 Task: Look for space in Neftekamsk, Russia from 13th August, 2023 to 17th August, 2023 for 2 adults in price range Rs.10000 to Rs.16000. Place can be entire place with 2 bedrooms having 2 beds and 1 bathroom. Property type can be house, flat, guest house. Amenities needed are: wifi. Booking option can be shelf check-in. Required host language is English.
Action: Mouse moved to (452, 114)
Screenshot: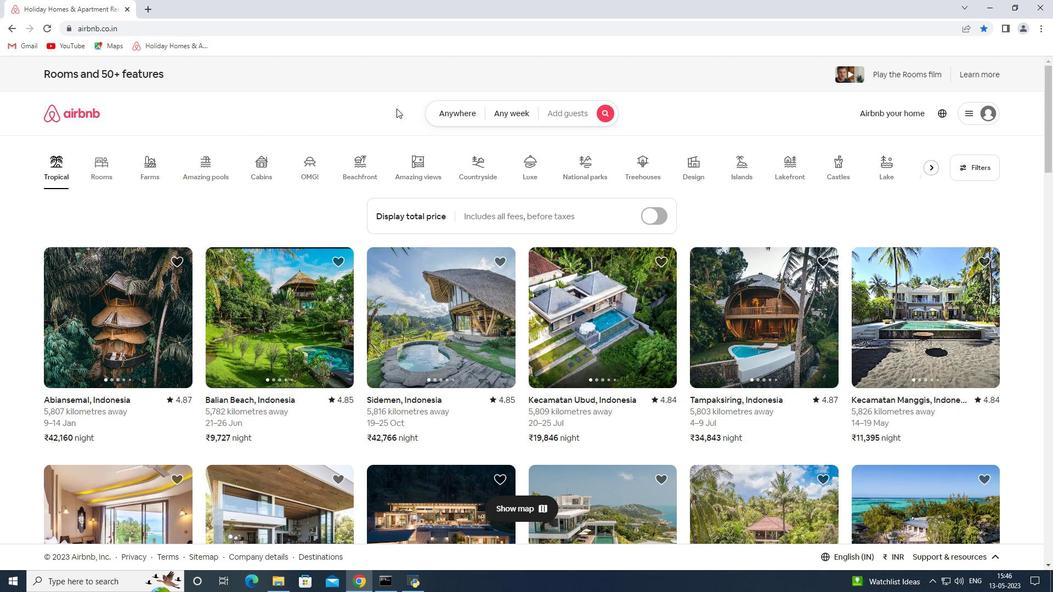 
Action: Mouse pressed left at (452, 114)
Screenshot: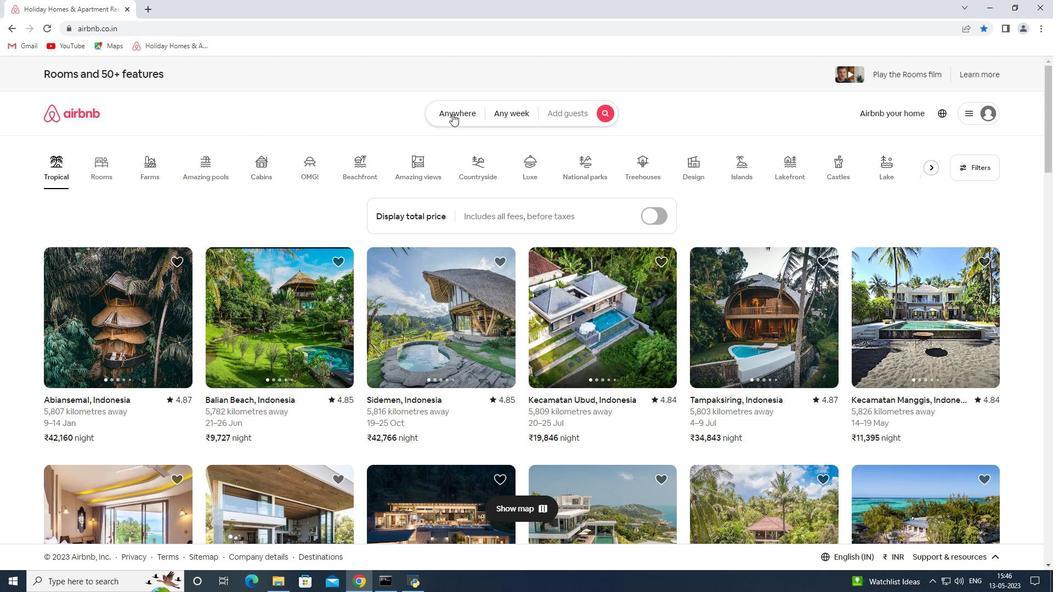 
Action: Mouse moved to (402, 155)
Screenshot: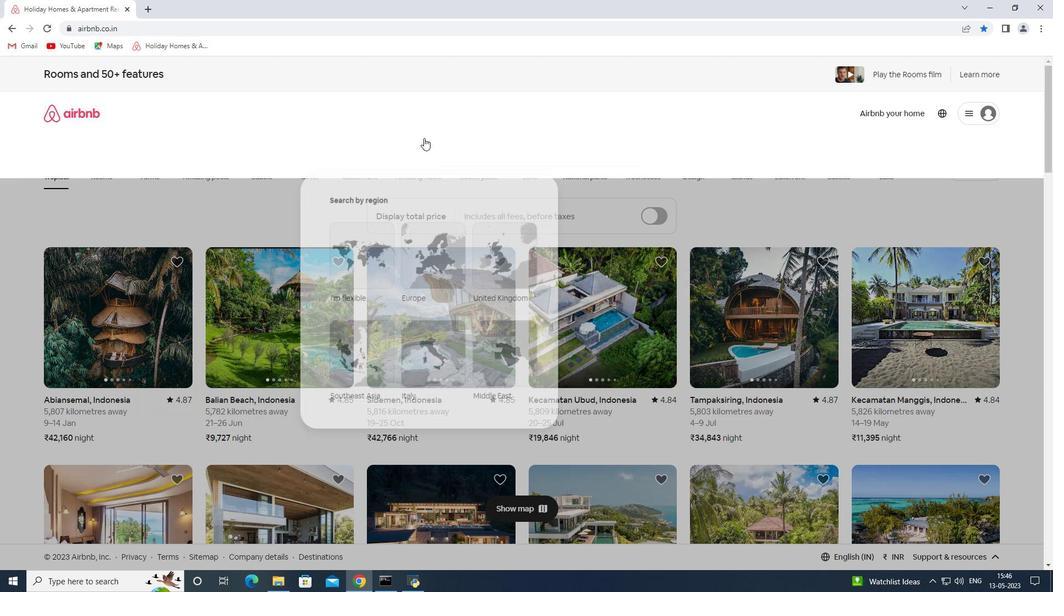 
Action: Mouse pressed left at (402, 155)
Screenshot: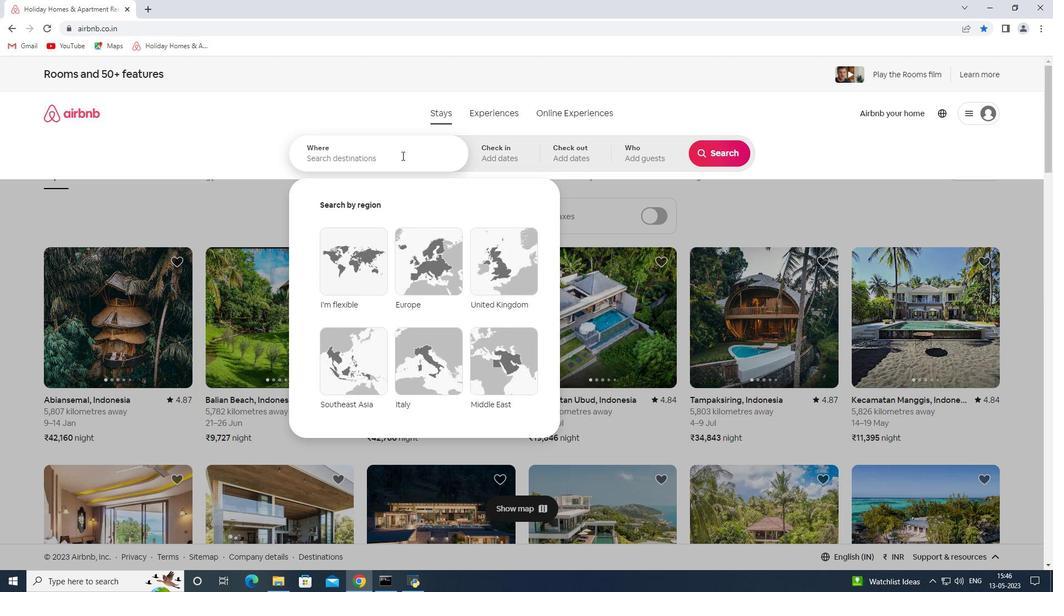 
Action: Key pressed <Key.shift>Neftekamsk,<Key.space><Key.shift>Russia<Key.enter>
Screenshot: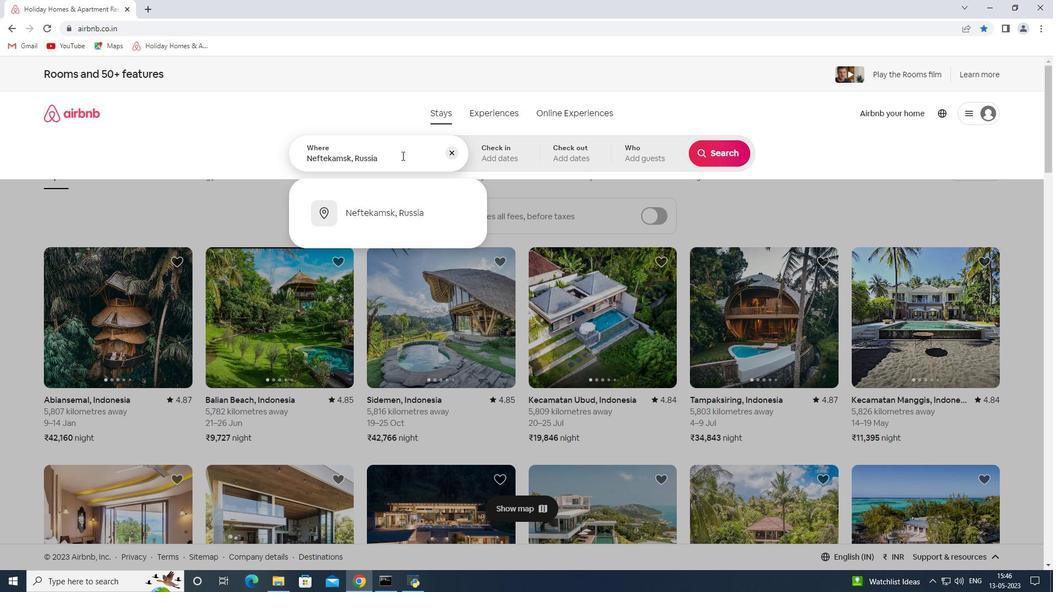 
Action: Mouse moved to (719, 244)
Screenshot: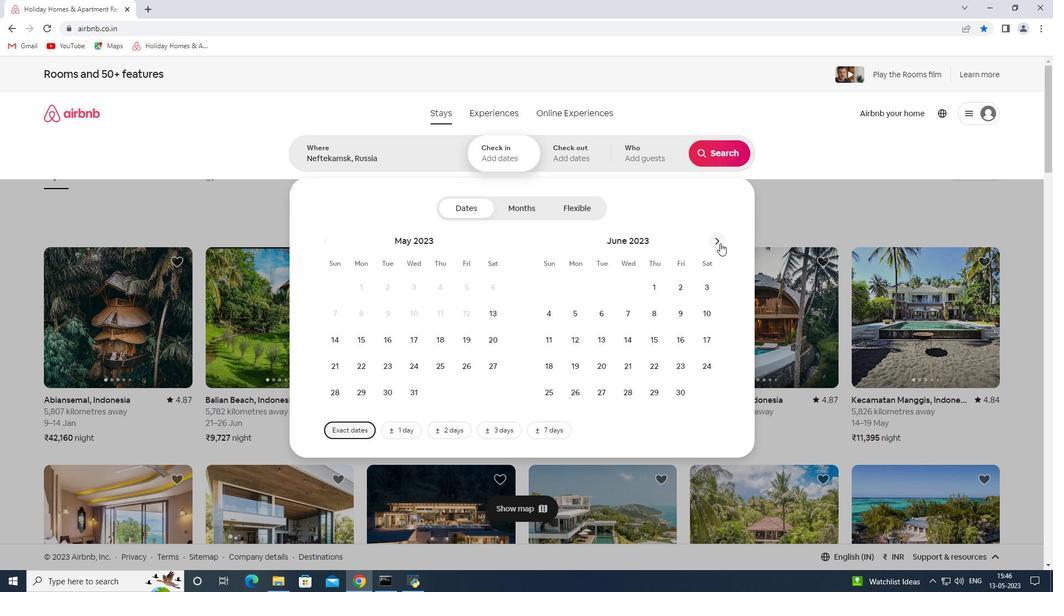 
Action: Mouse pressed left at (719, 244)
Screenshot: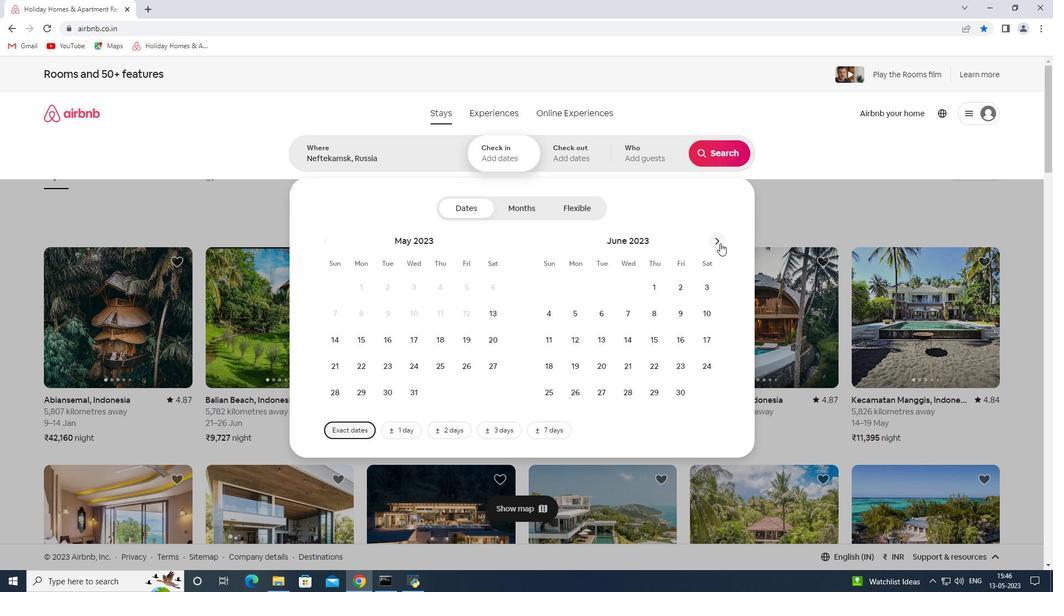 
Action: Mouse pressed left at (719, 244)
Screenshot: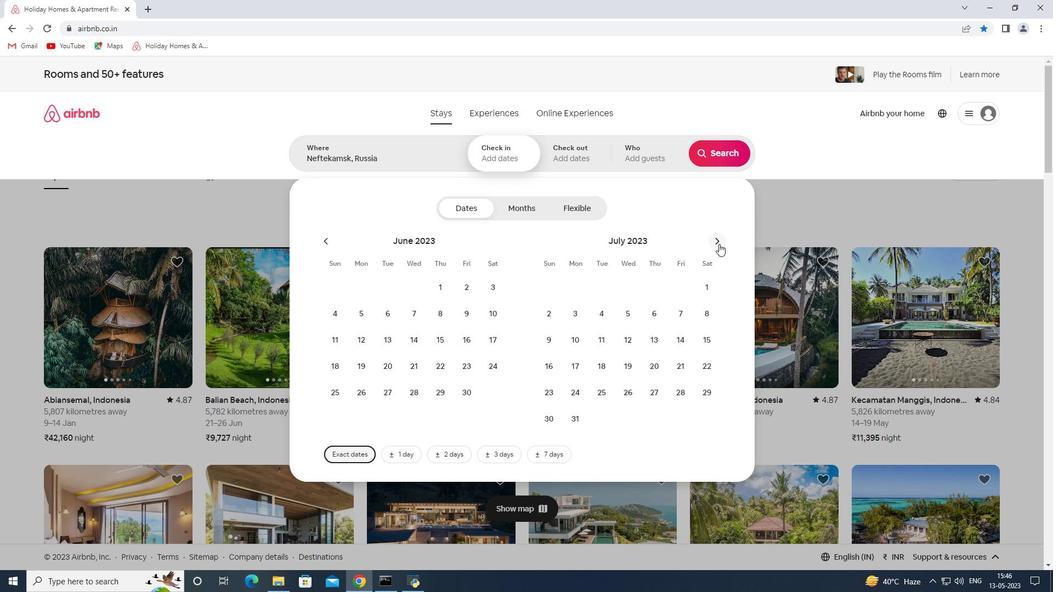 
Action: Mouse moved to (555, 347)
Screenshot: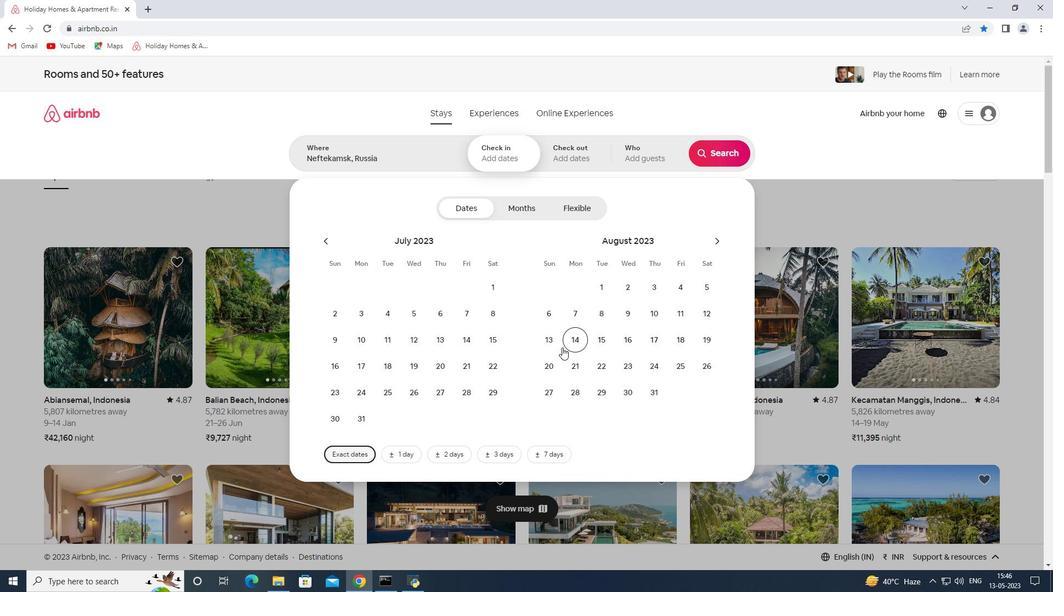 
Action: Mouse pressed left at (555, 347)
Screenshot: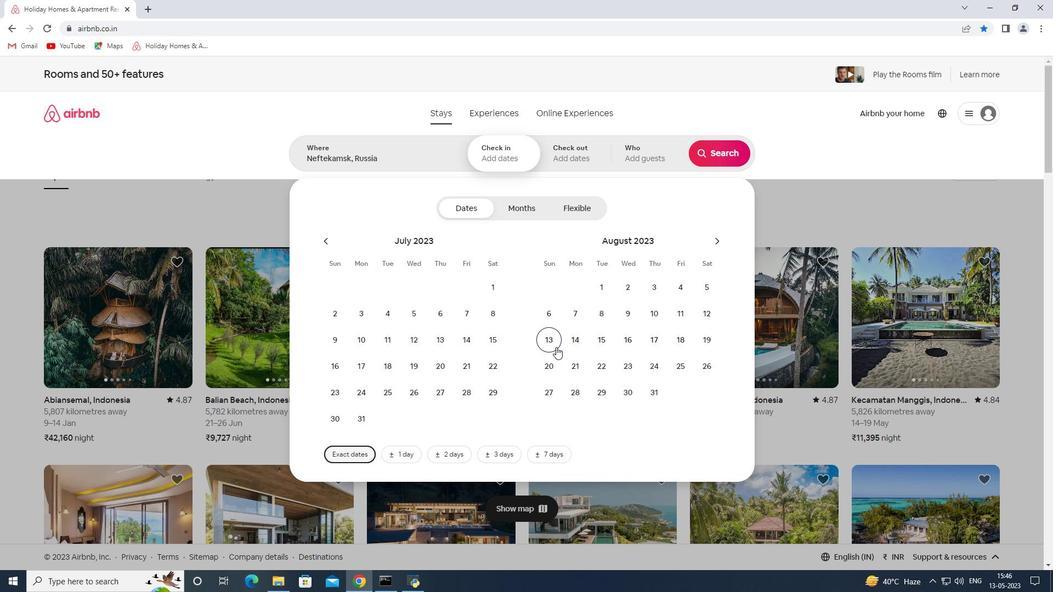 
Action: Mouse moved to (658, 349)
Screenshot: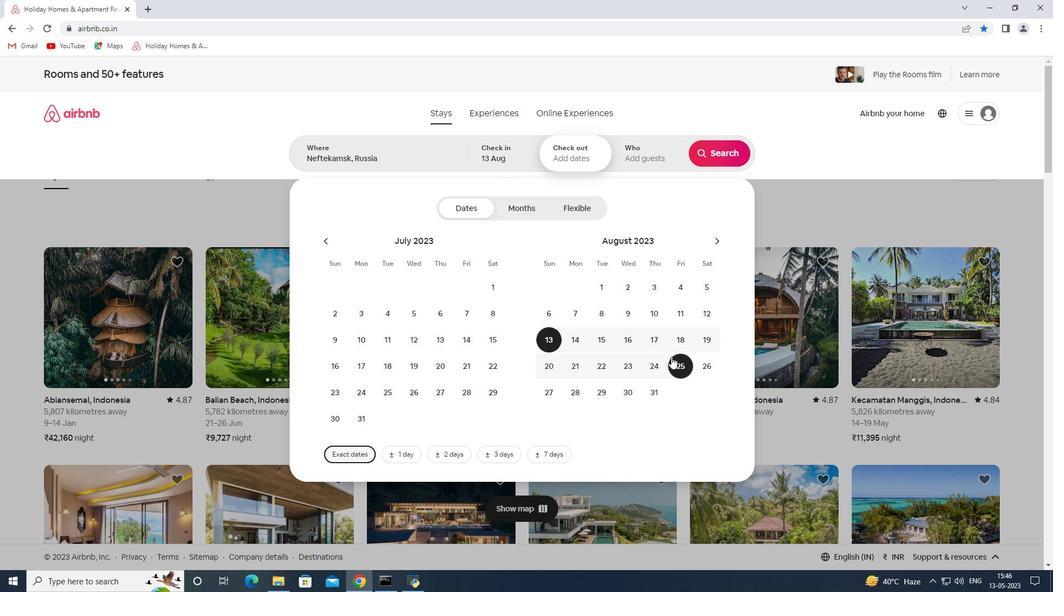 
Action: Mouse pressed left at (658, 349)
Screenshot: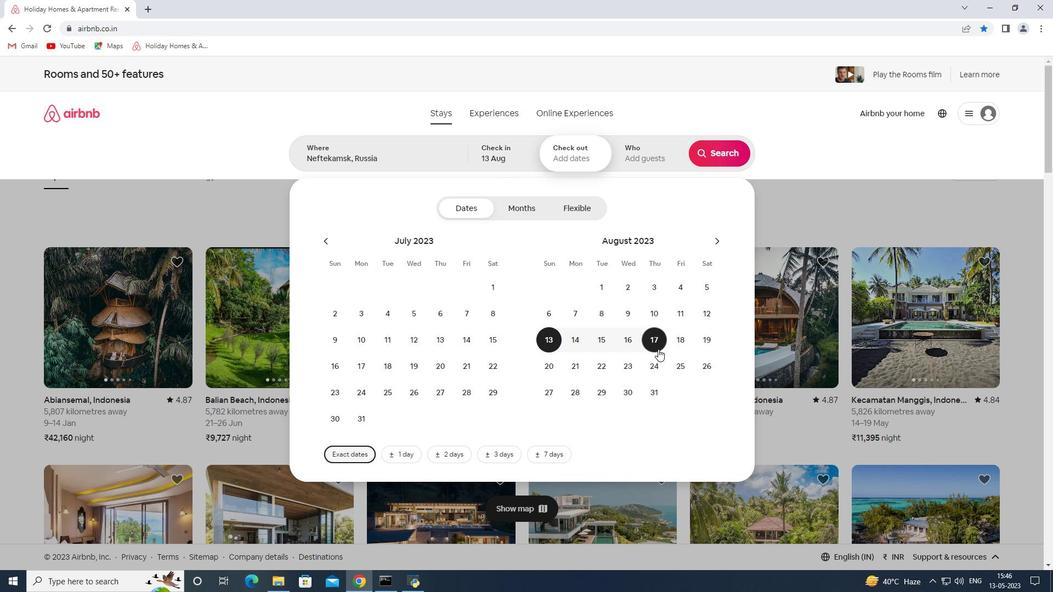 
Action: Mouse moved to (646, 159)
Screenshot: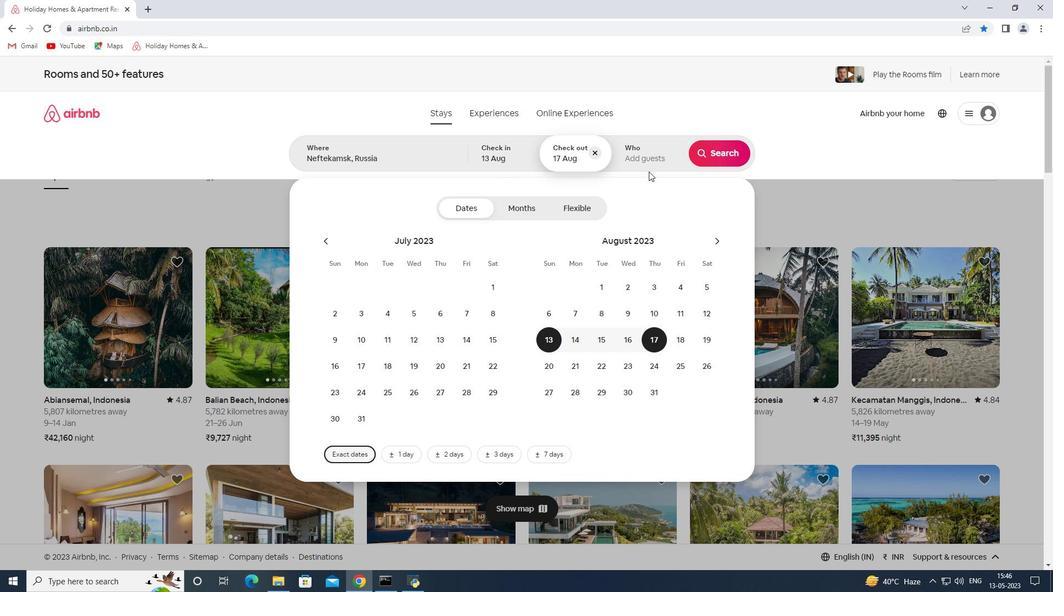 
Action: Mouse pressed left at (646, 159)
Screenshot: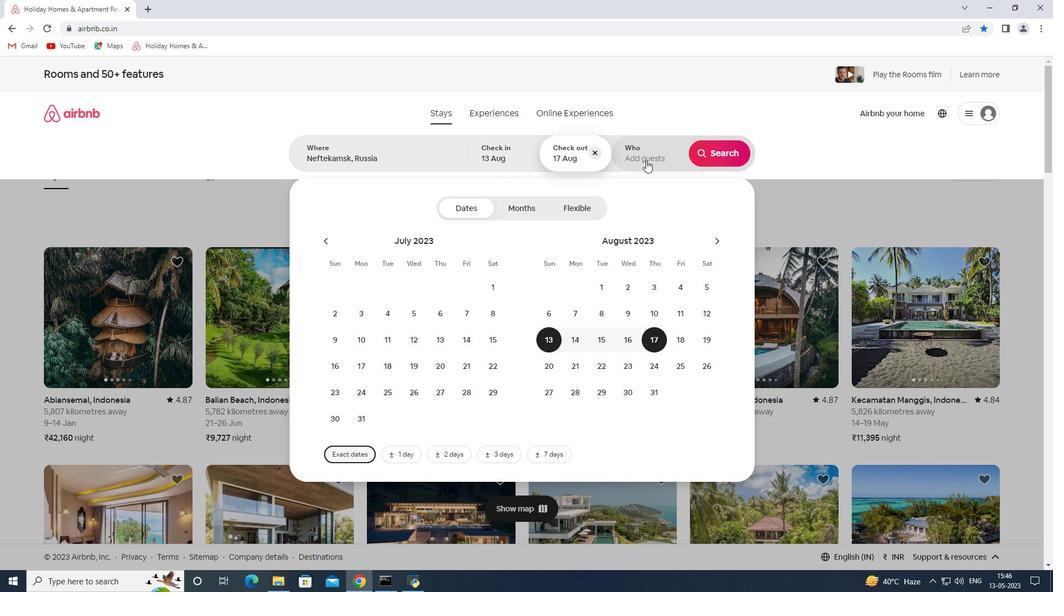 
Action: Mouse moved to (720, 212)
Screenshot: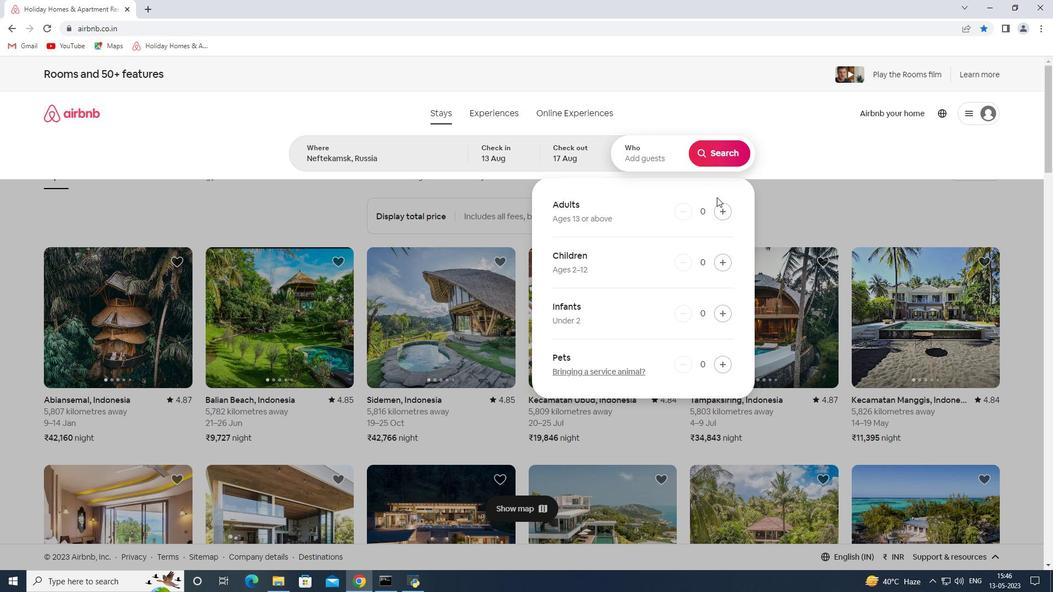 
Action: Mouse pressed left at (720, 212)
Screenshot: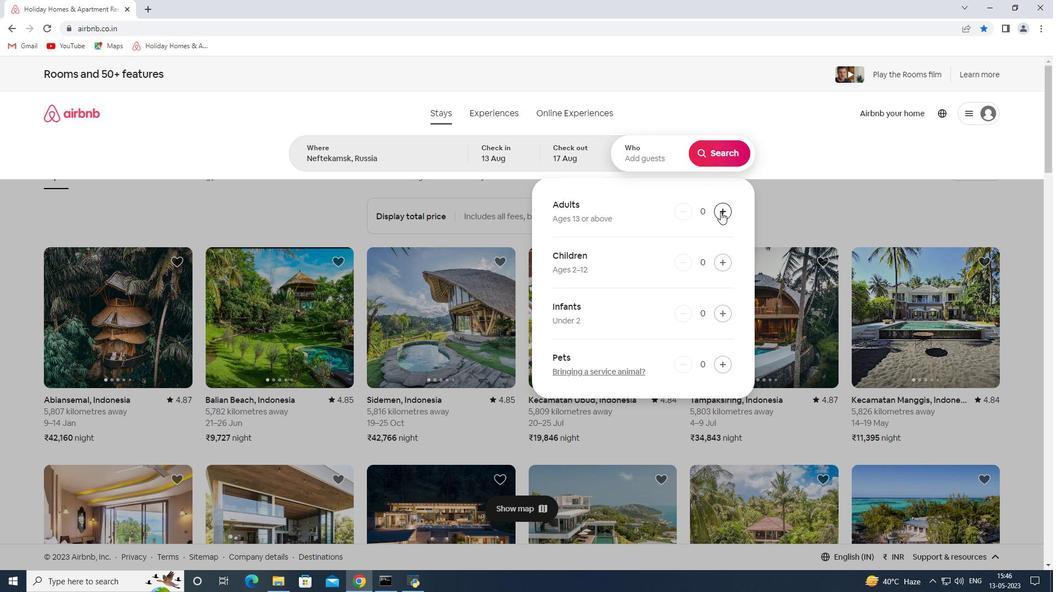 
Action: Mouse pressed left at (720, 212)
Screenshot: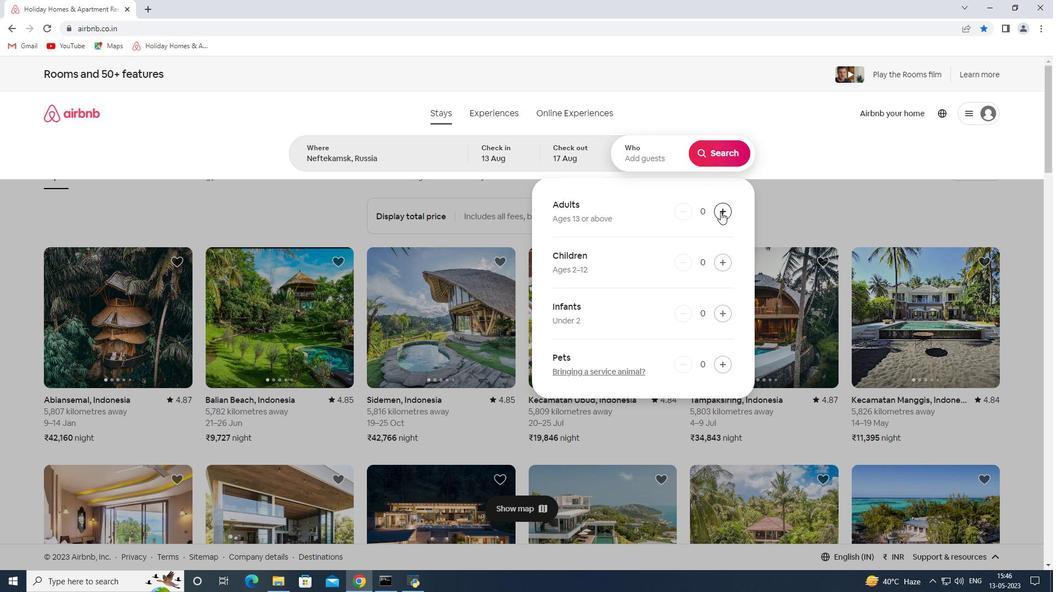 
Action: Mouse moved to (724, 156)
Screenshot: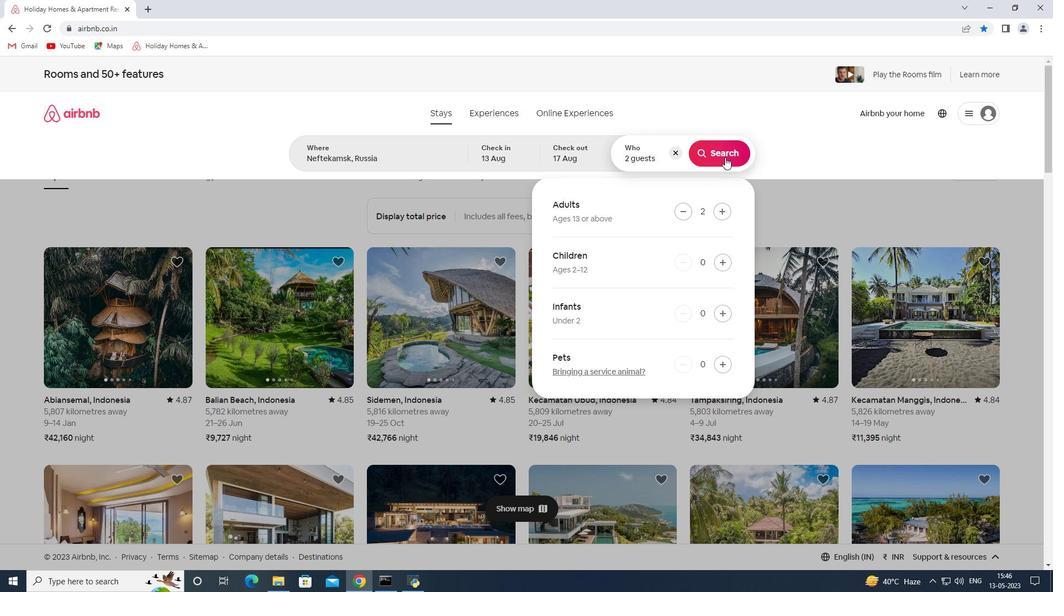 
Action: Mouse pressed left at (724, 156)
Screenshot: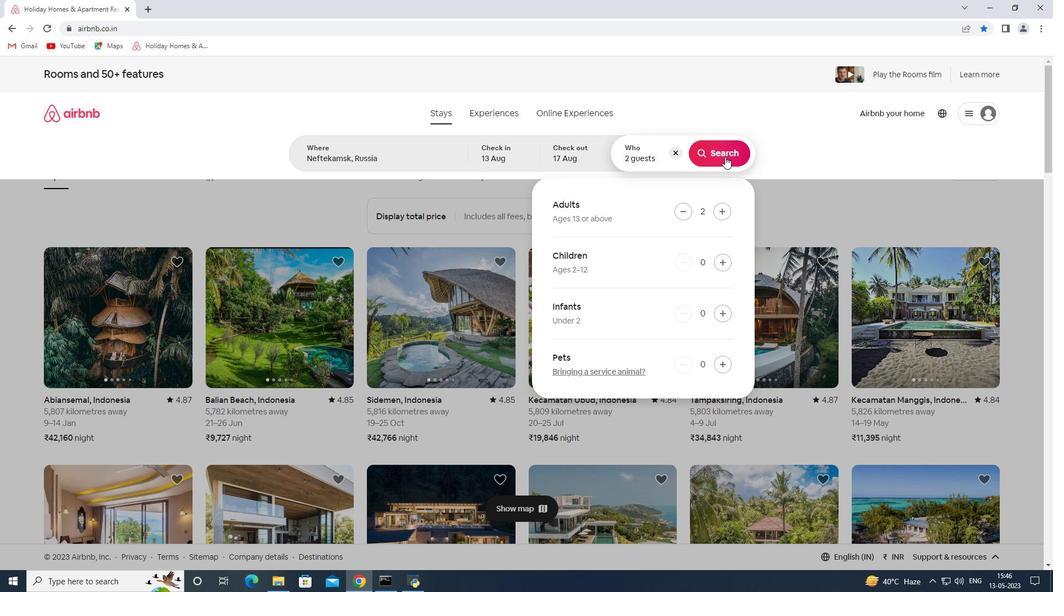 
Action: Mouse moved to (994, 114)
Screenshot: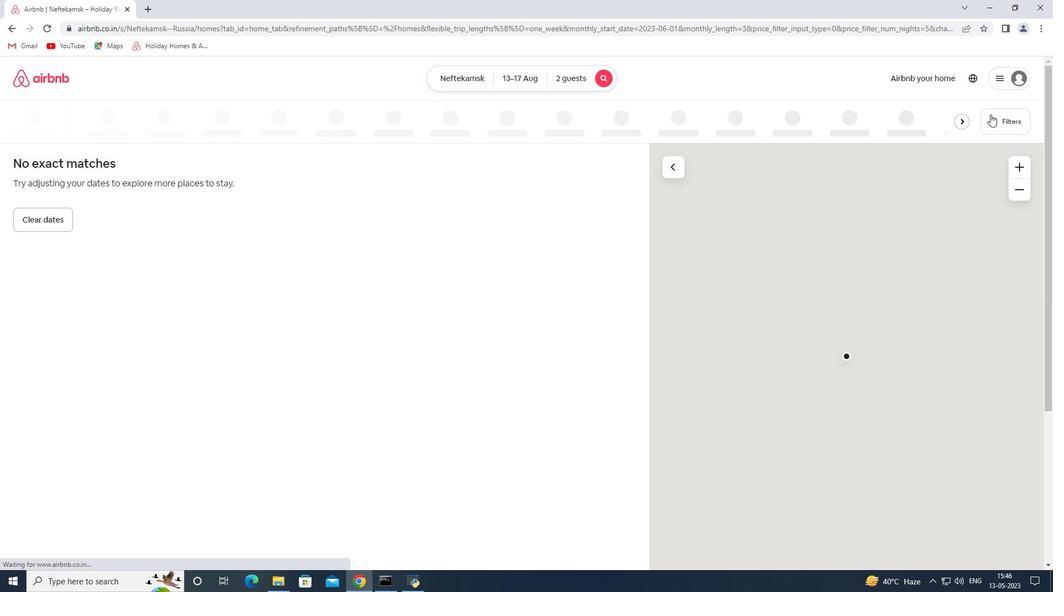 
Action: Mouse pressed left at (994, 114)
Screenshot: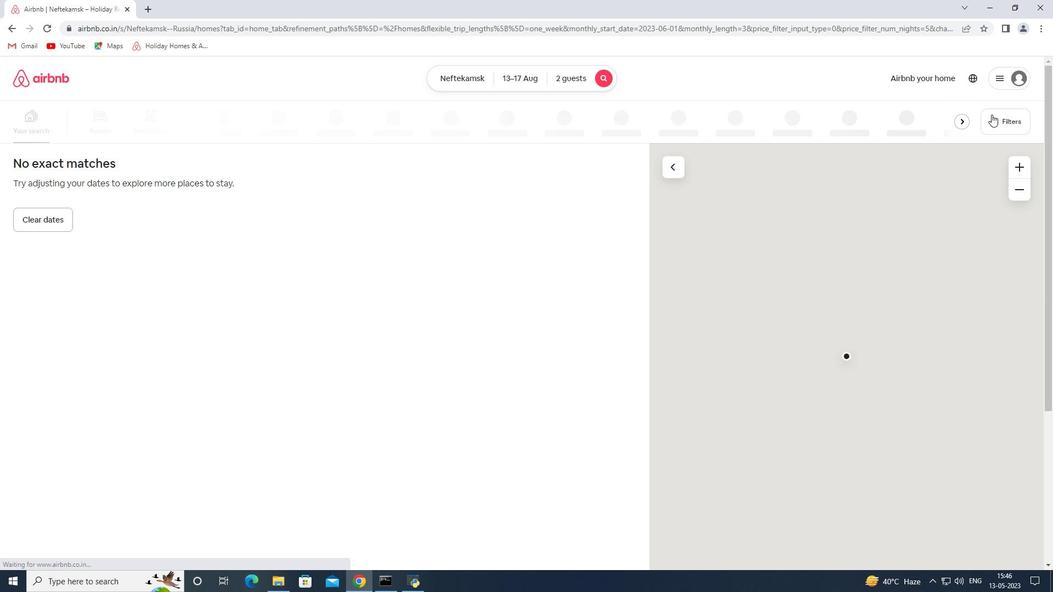 
Action: Mouse moved to (493, 392)
Screenshot: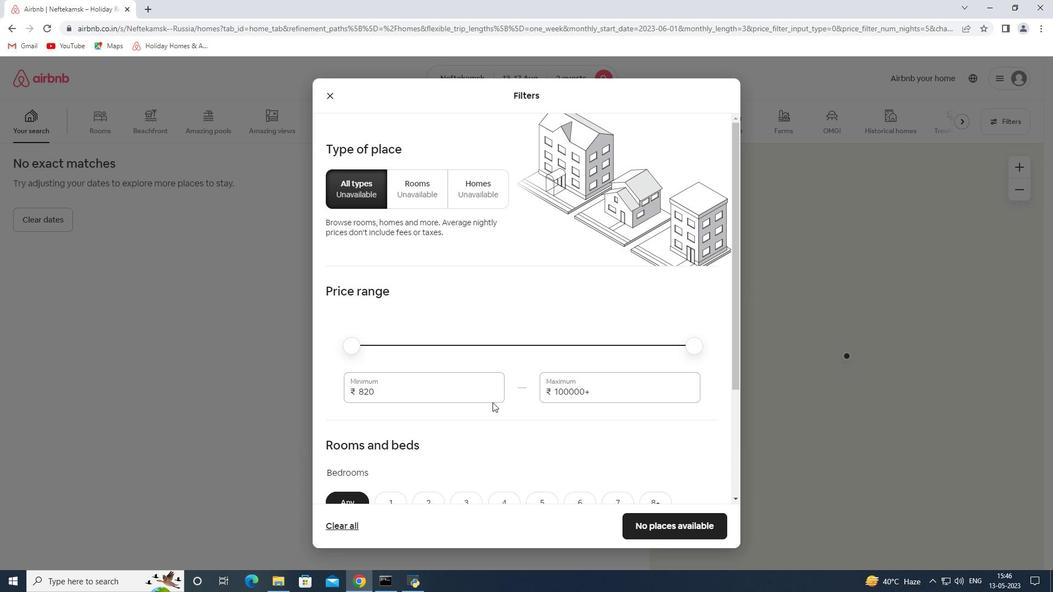 
Action: Mouse pressed left at (493, 392)
Screenshot: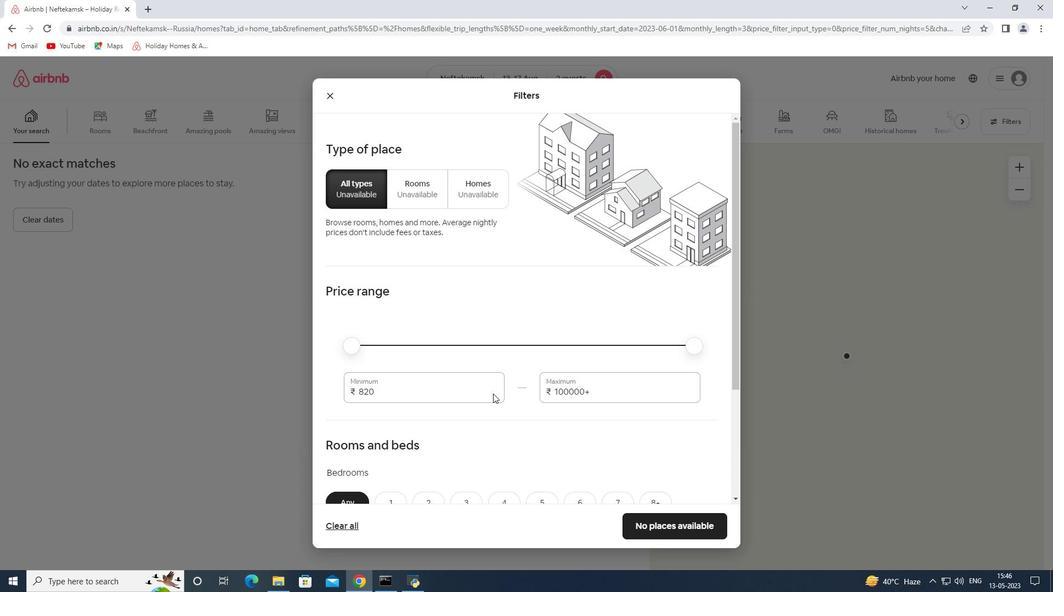 
Action: Mouse pressed left at (493, 392)
Screenshot: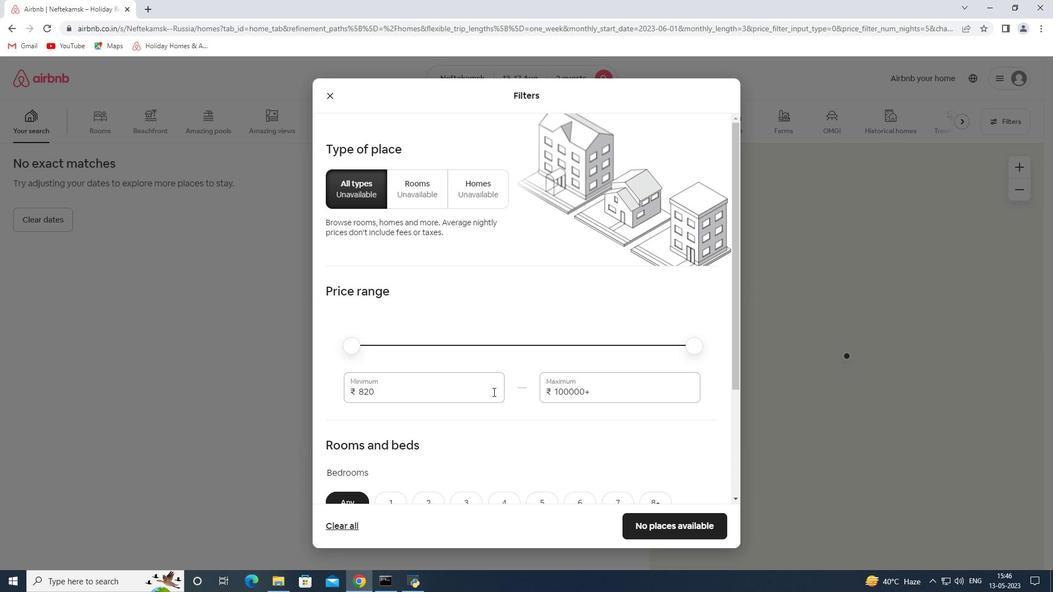 
Action: Key pressed 10000<Key.tab>16000
Screenshot: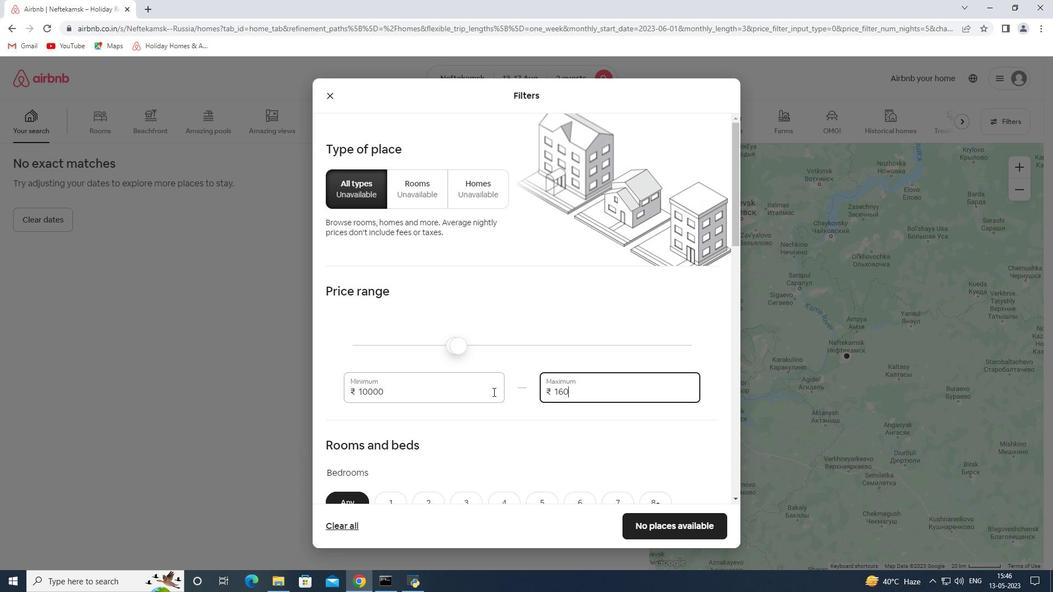 
Action: Mouse scrolled (493, 391) with delta (0, 0)
Screenshot: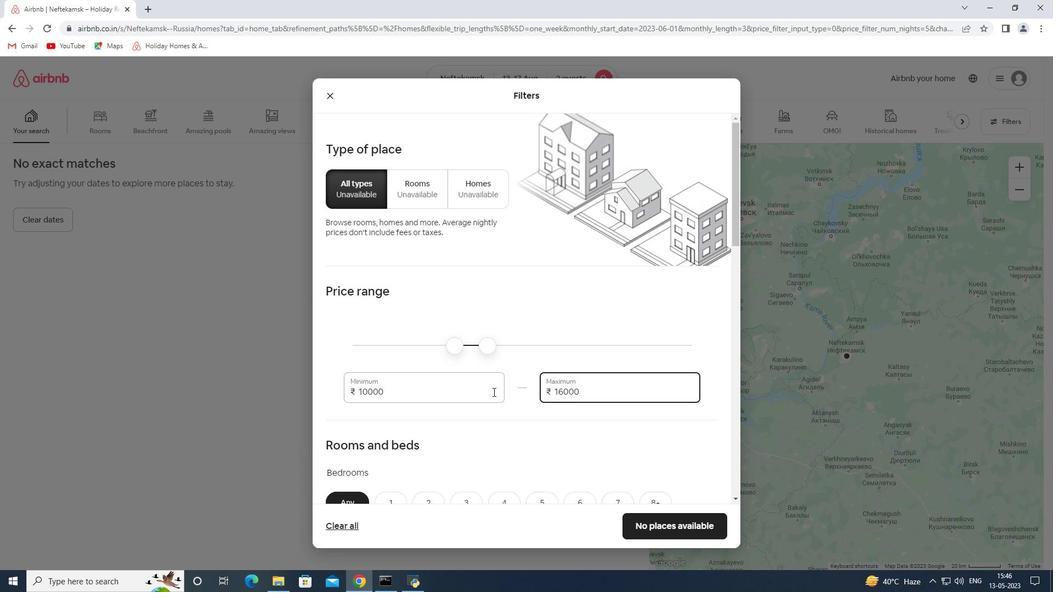 
Action: Mouse scrolled (493, 391) with delta (0, 0)
Screenshot: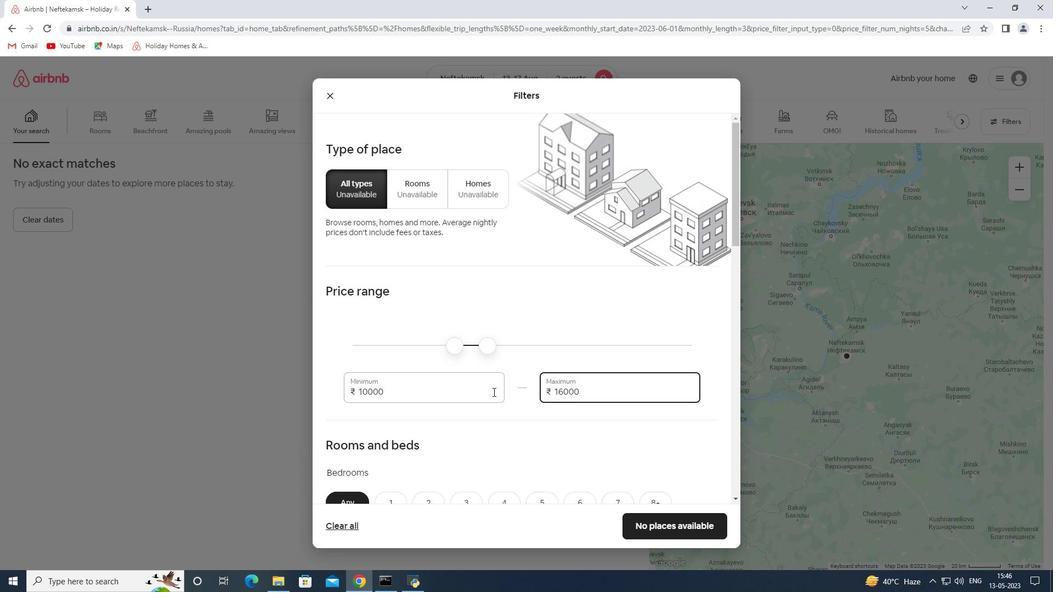 
Action: Mouse scrolled (493, 391) with delta (0, 0)
Screenshot: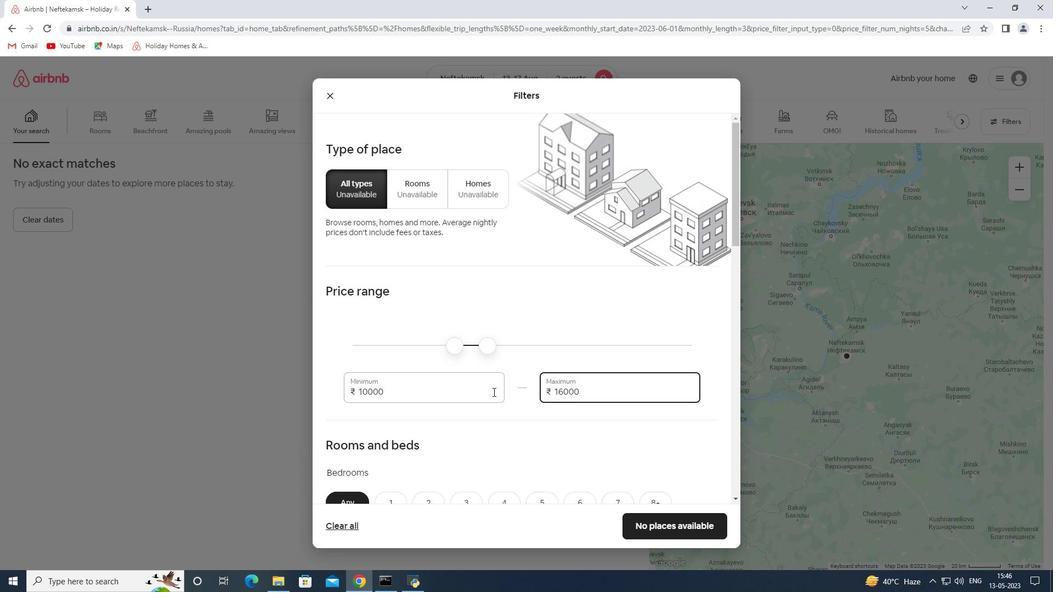 
Action: Mouse scrolled (493, 391) with delta (0, 0)
Screenshot: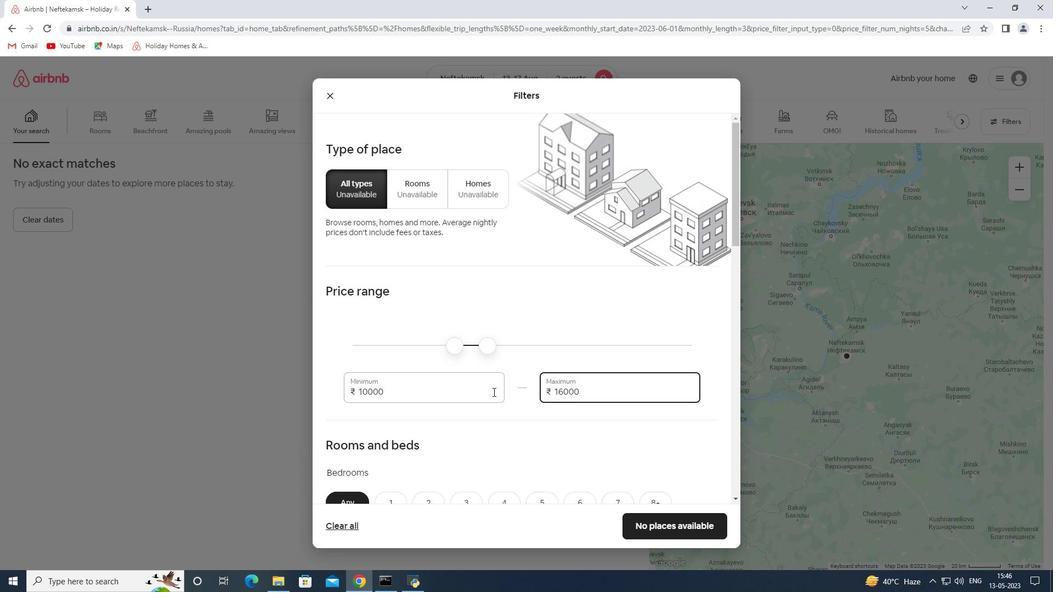 
Action: Mouse moved to (428, 289)
Screenshot: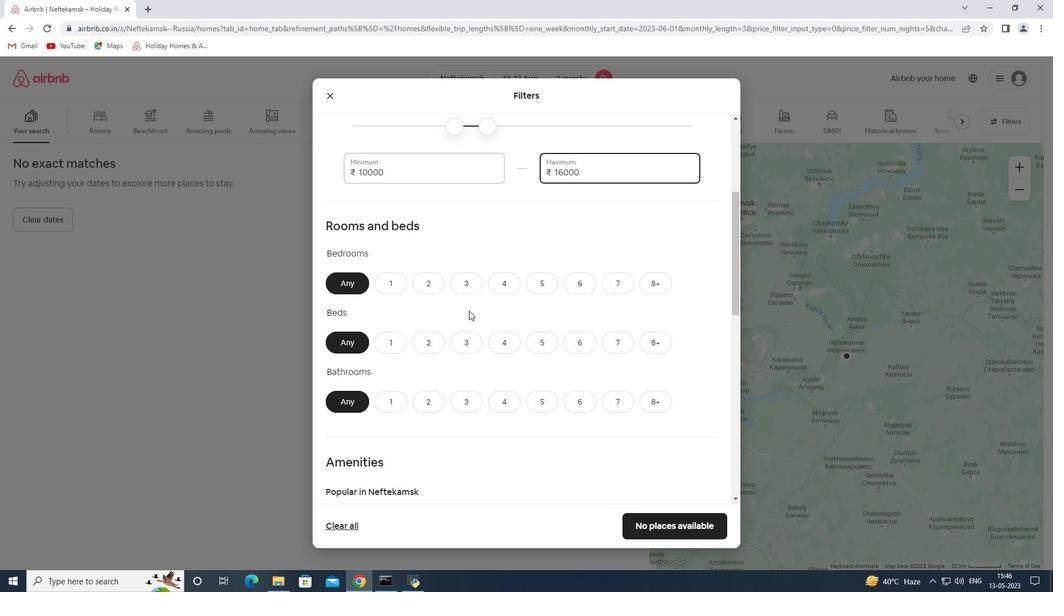 
Action: Mouse pressed left at (428, 289)
Screenshot: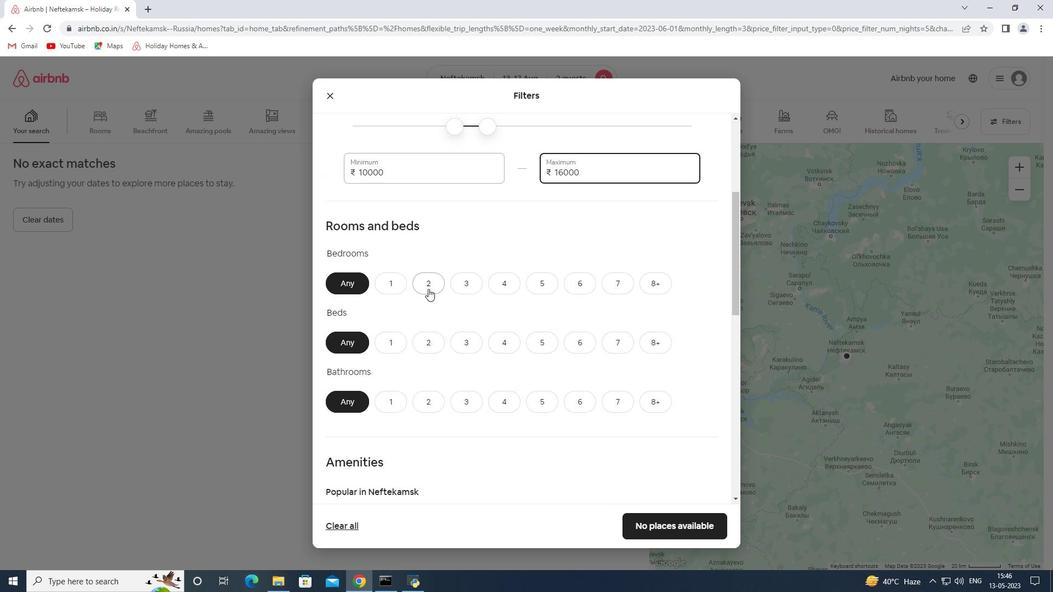 
Action: Mouse moved to (437, 341)
Screenshot: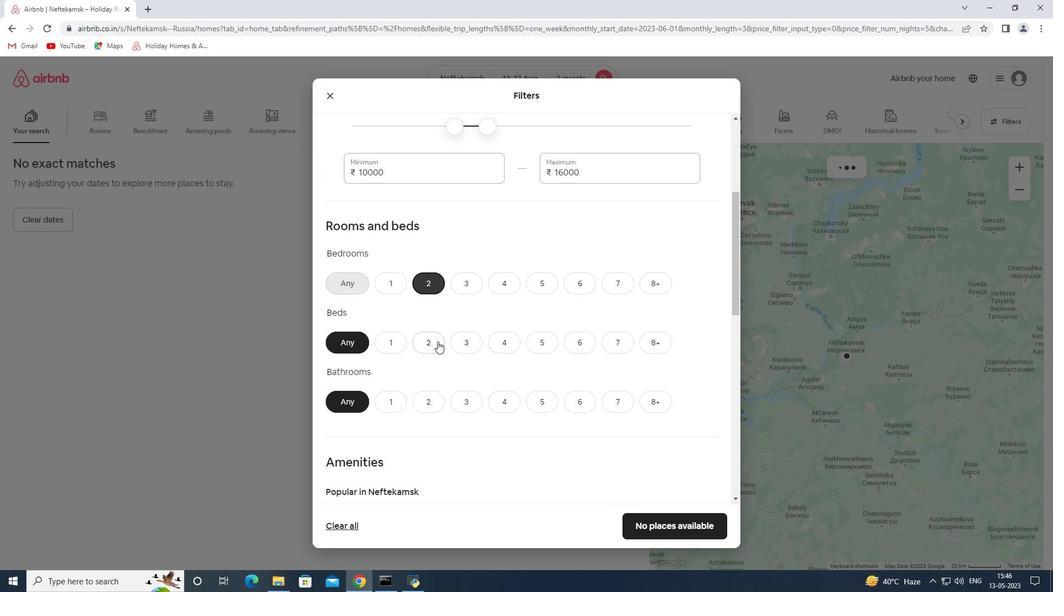 
Action: Mouse pressed left at (437, 341)
Screenshot: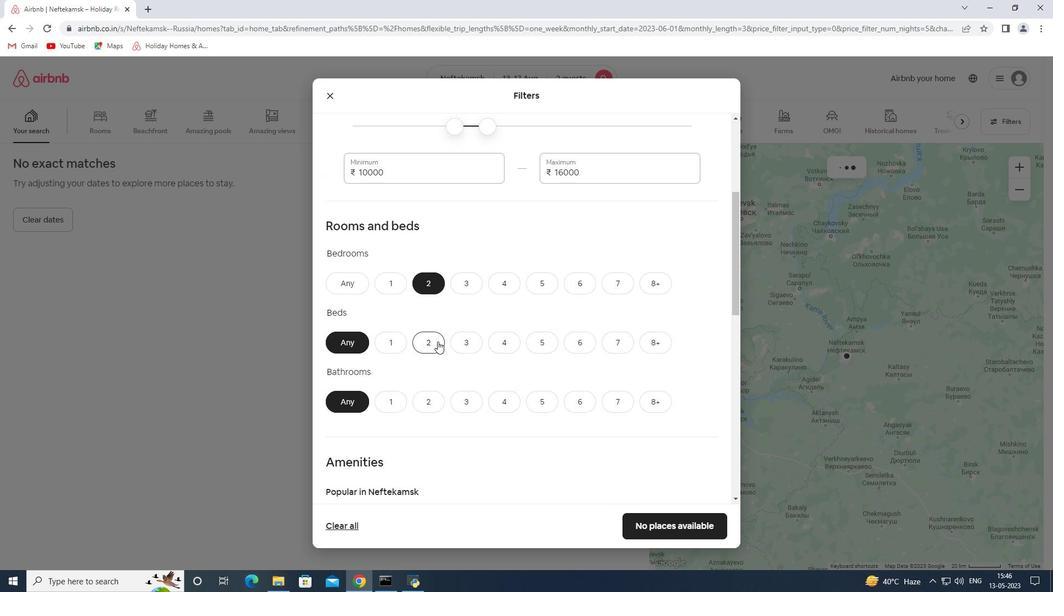 
Action: Mouse moved to (390, 394)
Screenshot: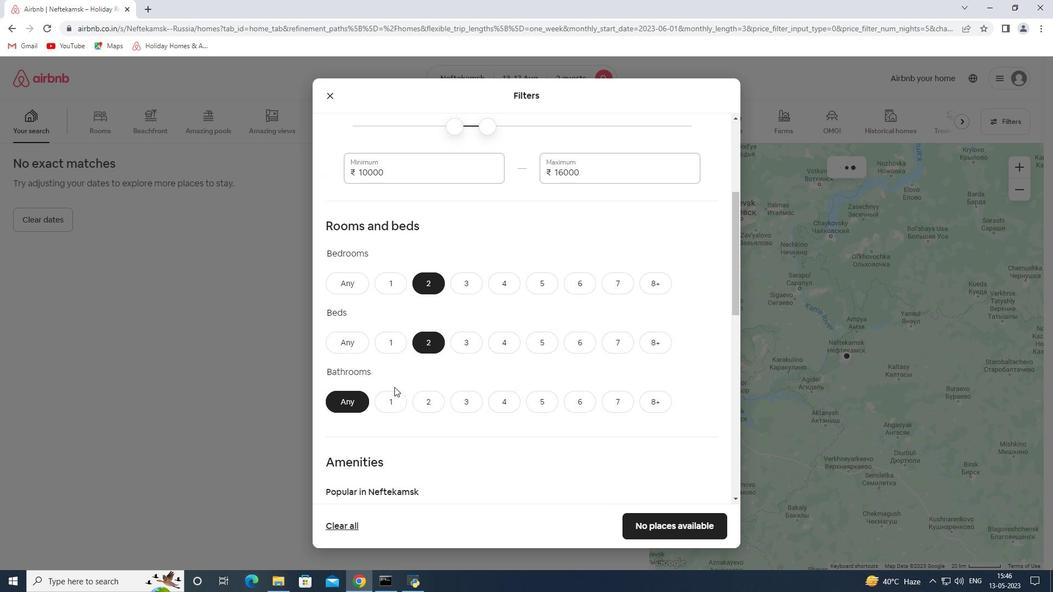 
Action: Mouse pressed left at (390, 394)
Screenshot: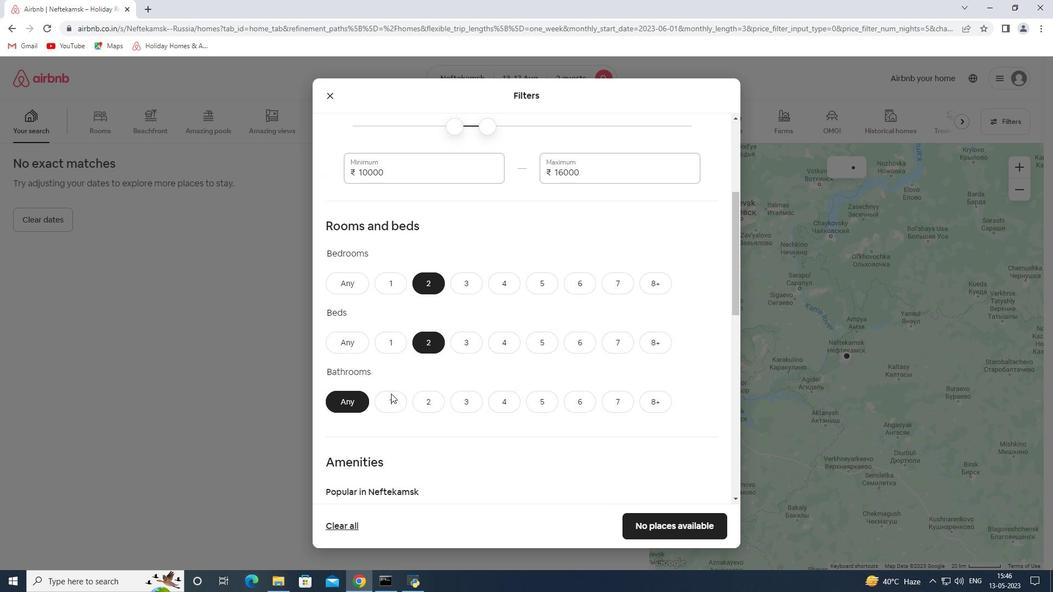 
Action: Mouse moved to (390, 388)
Screenshot: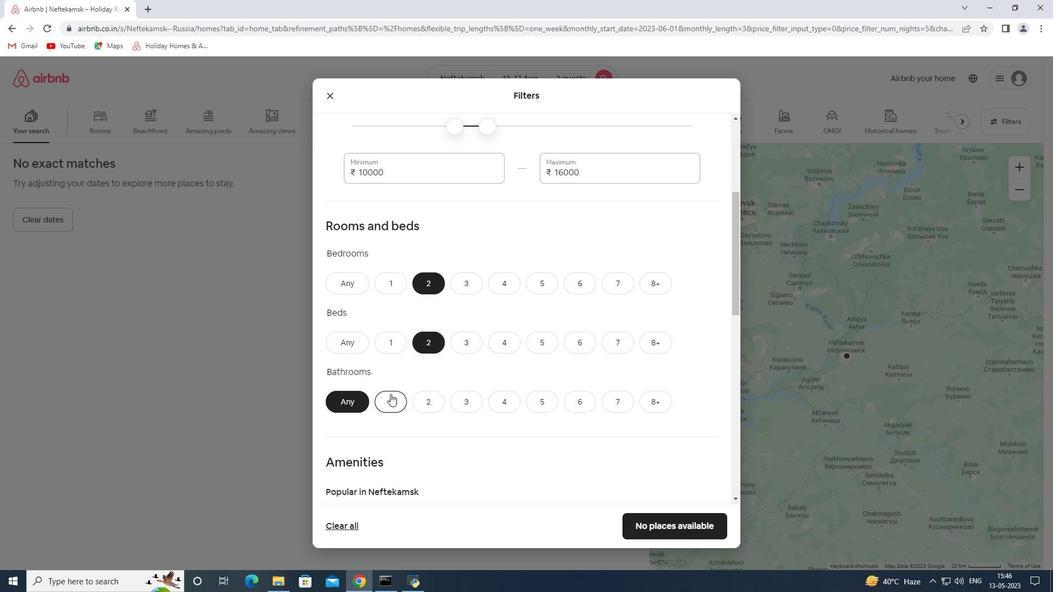 
Action: Mouse scrolled (390, 387) with delta (0, 0)
Screenshot: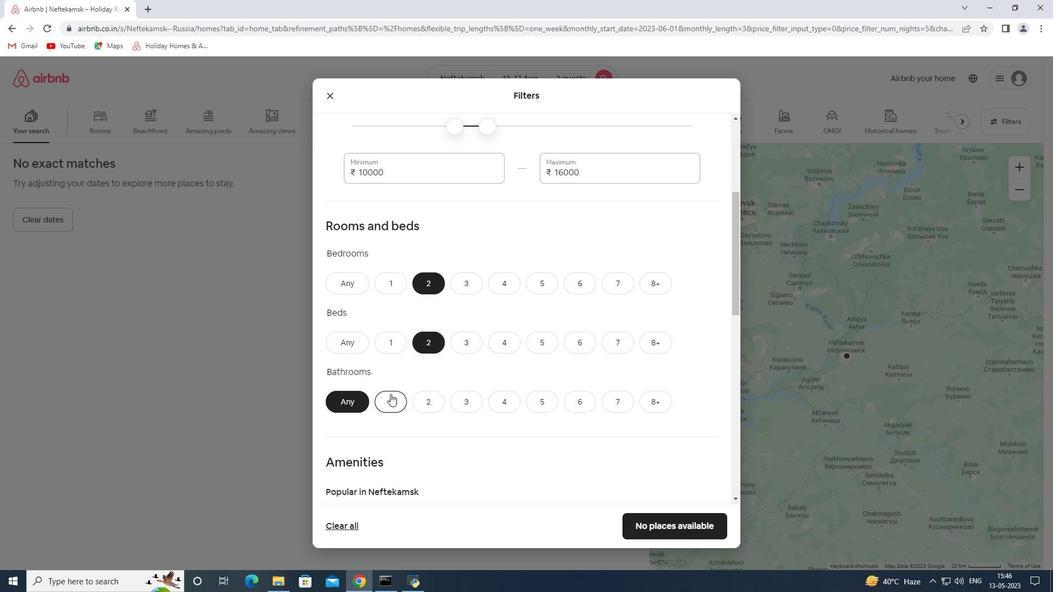 
Action: Mouse scrolled (390, 387) with delta (0, 0)
Screenshot: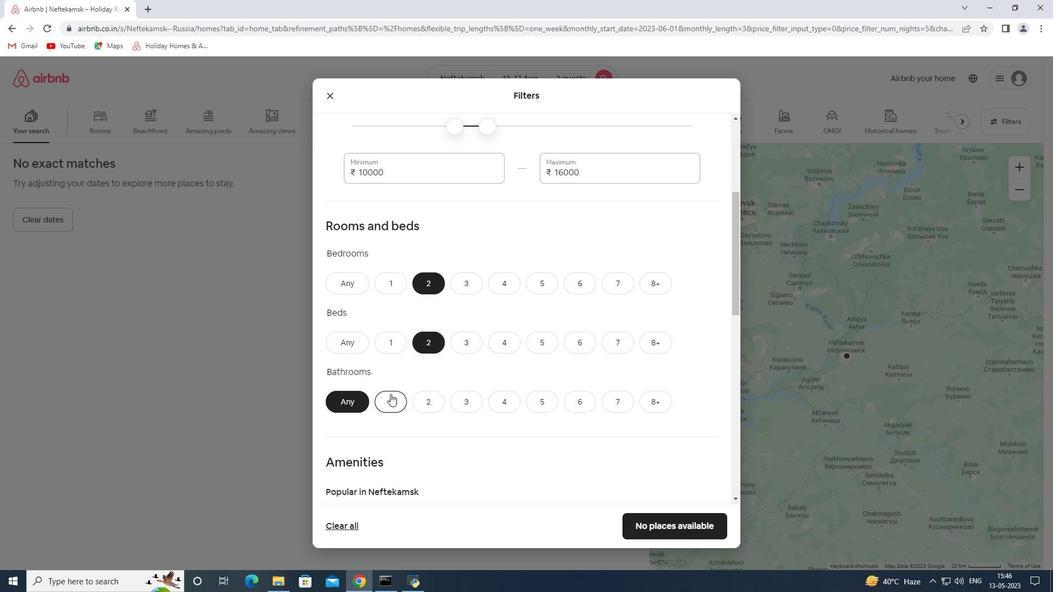 
Action: Mouse scrolled (390, 387) with delta (0, 0)
Screenshot: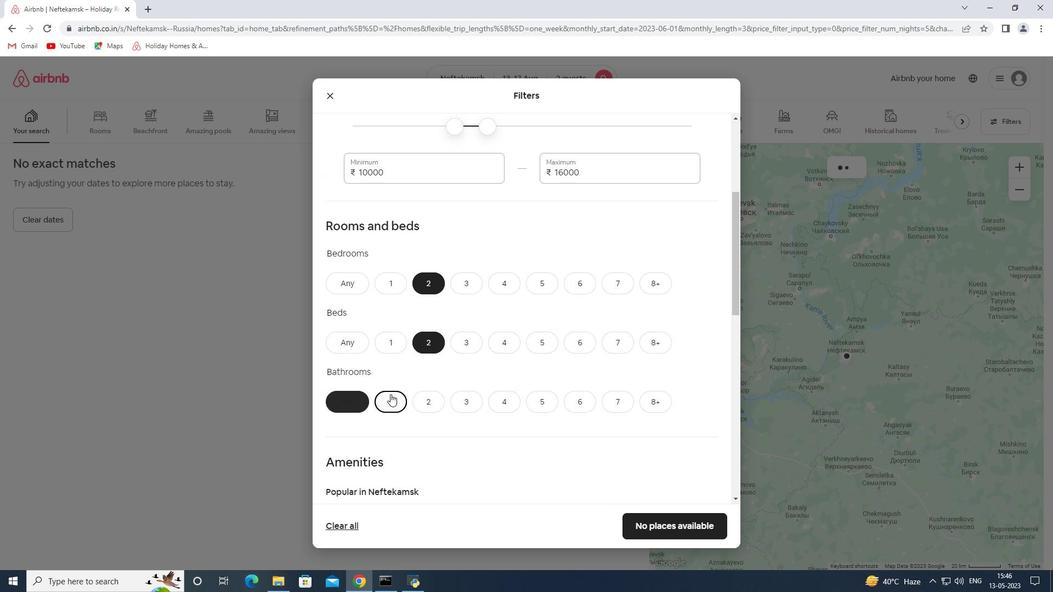 
Action: Mouse scrolled (390, 387) with delta (0, 0)
Screenshot: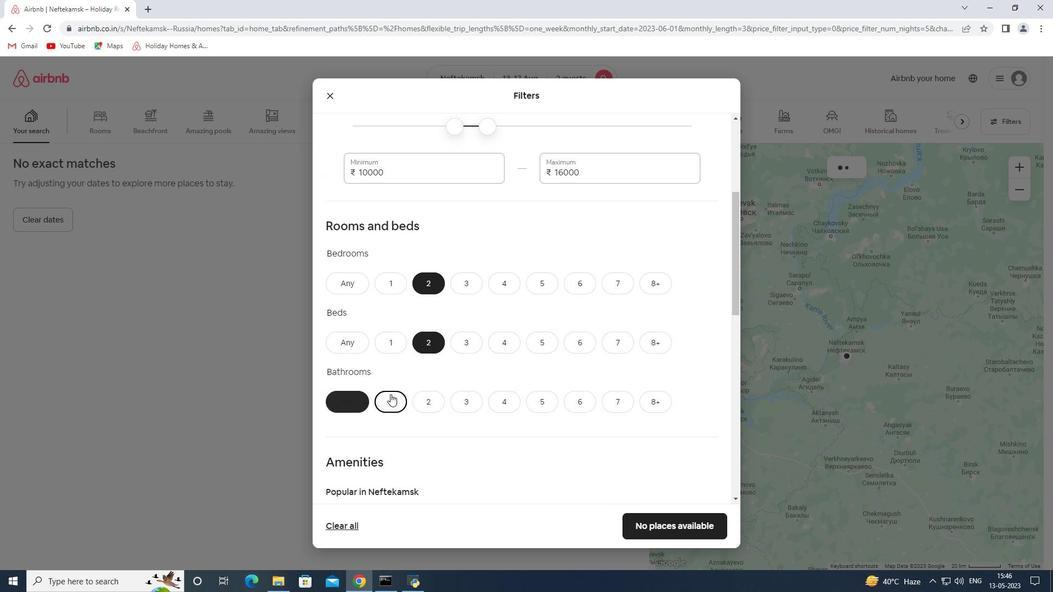 
Action: Mouse moved to (383, 366)
Screenshot: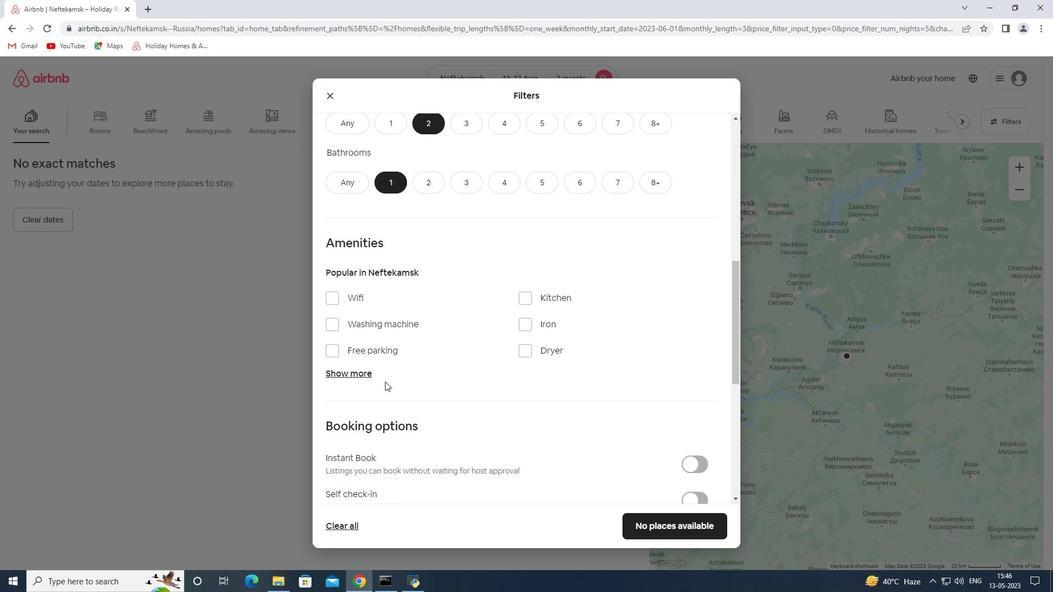 
Action: Mouse scrolled (383, 365) with delta (0, 0)
Screenshot: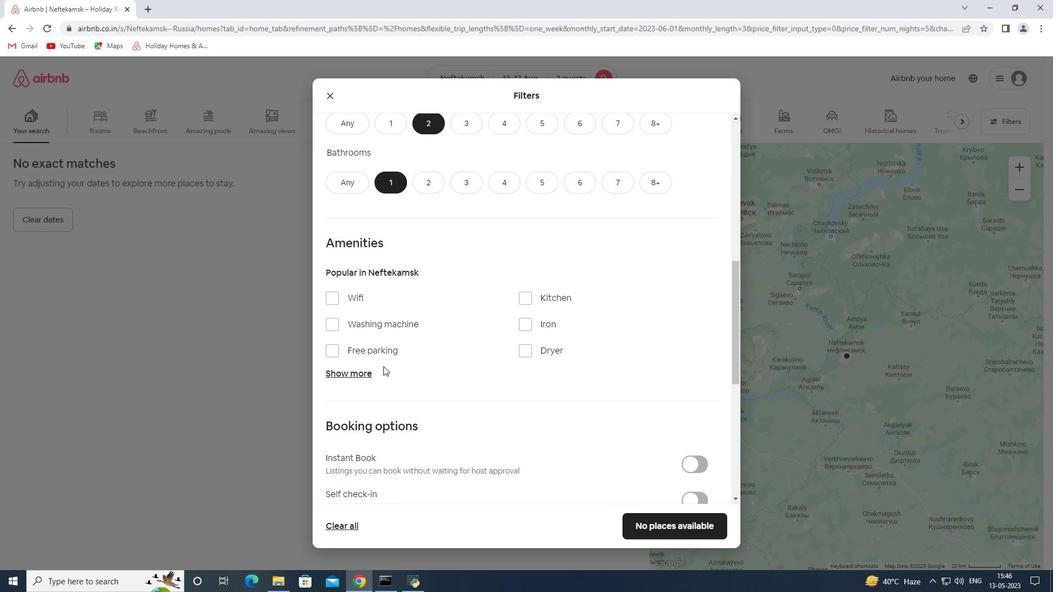 
Action: Mouse scrolled (383, 365) with delta (0, 0)
Screenshot: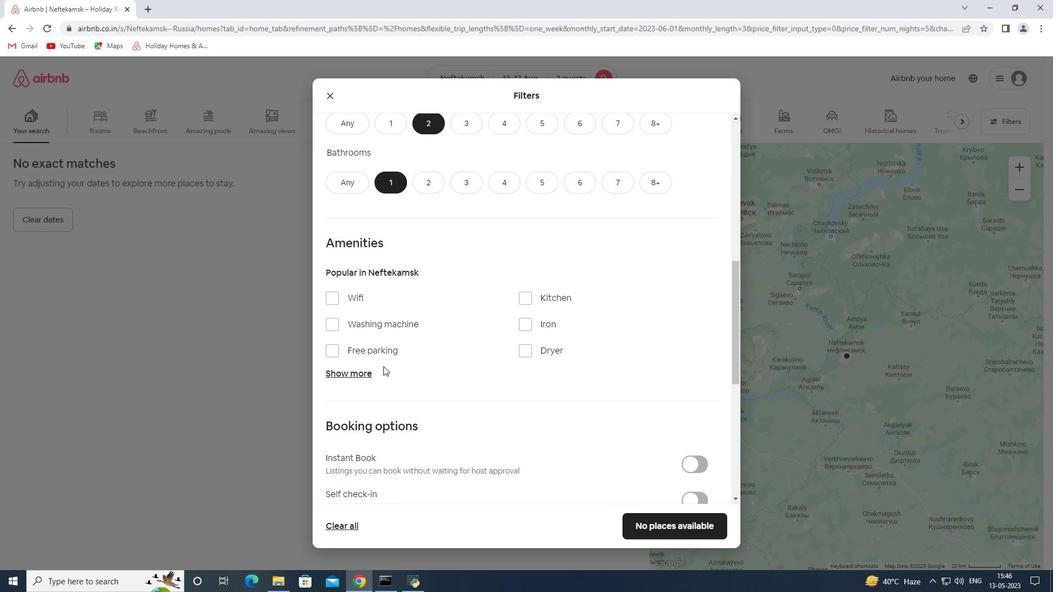 
Action: Mouse scrolled (383, 365) with delta (0, 0)
Screenshot: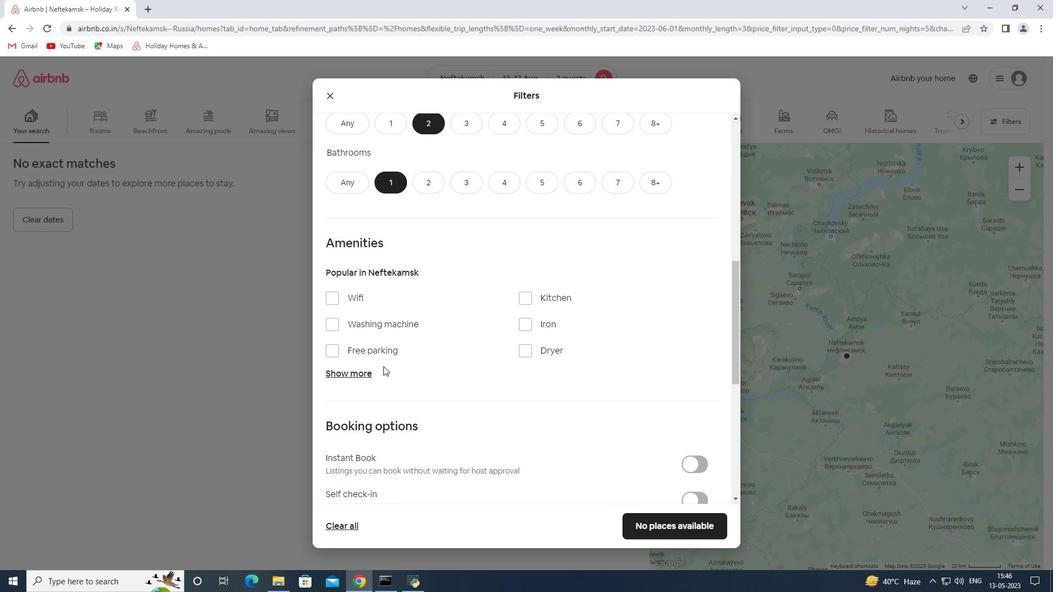 
Action: Mouse scrolled (383, 365) with delta (0, 0)
Screenshot: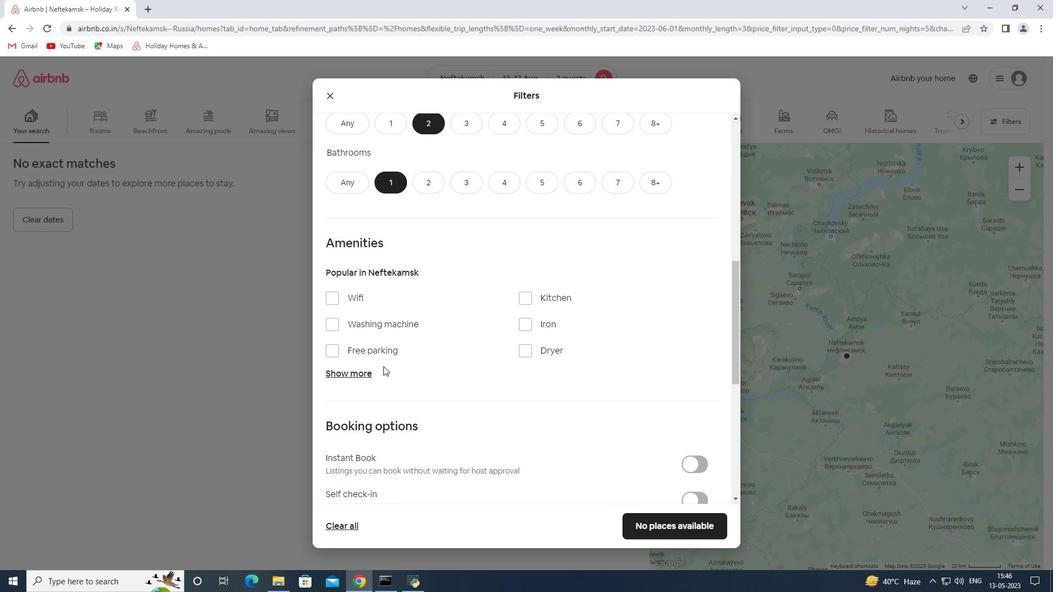 
Action: Mouse scrolled (383, 367) with delta (0, 0)
Screenshot: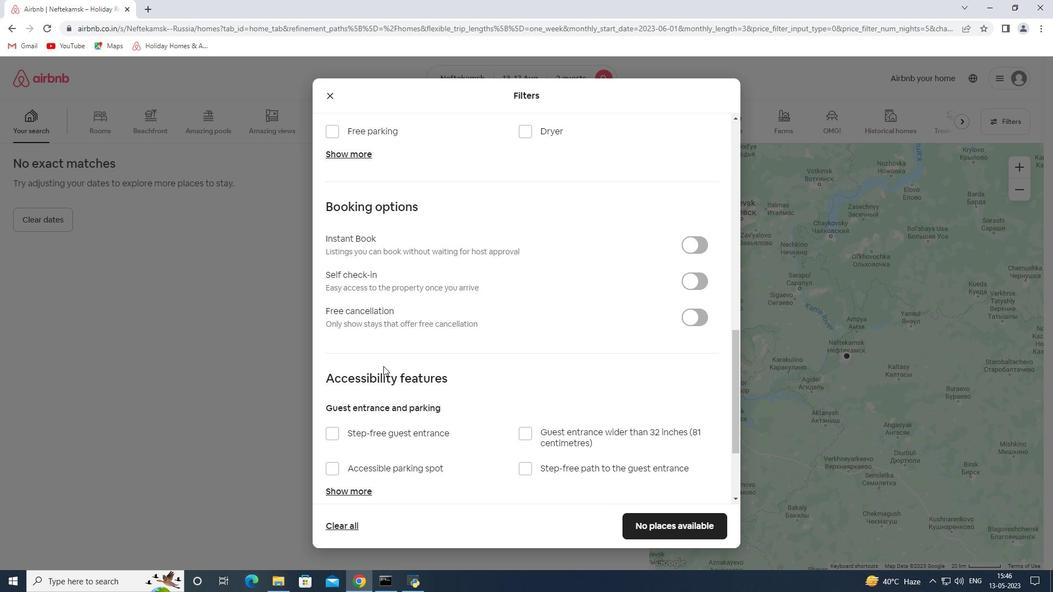 
Action: Mouse scrolled (383, 367) with delta (0, 0)
Screenshot: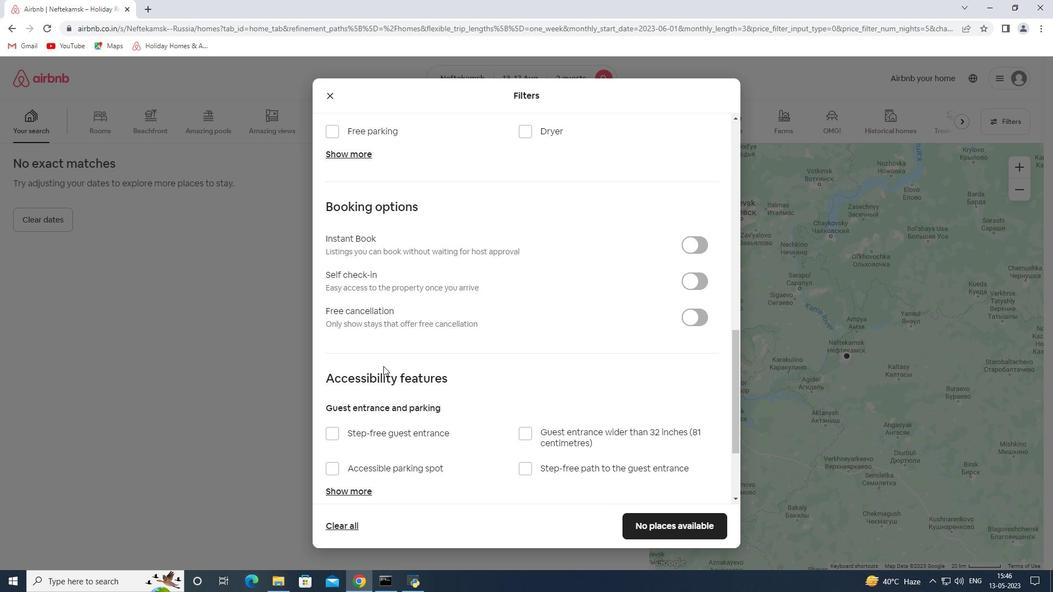 
Action: Mouse moved to (360, 260)
Screenshot: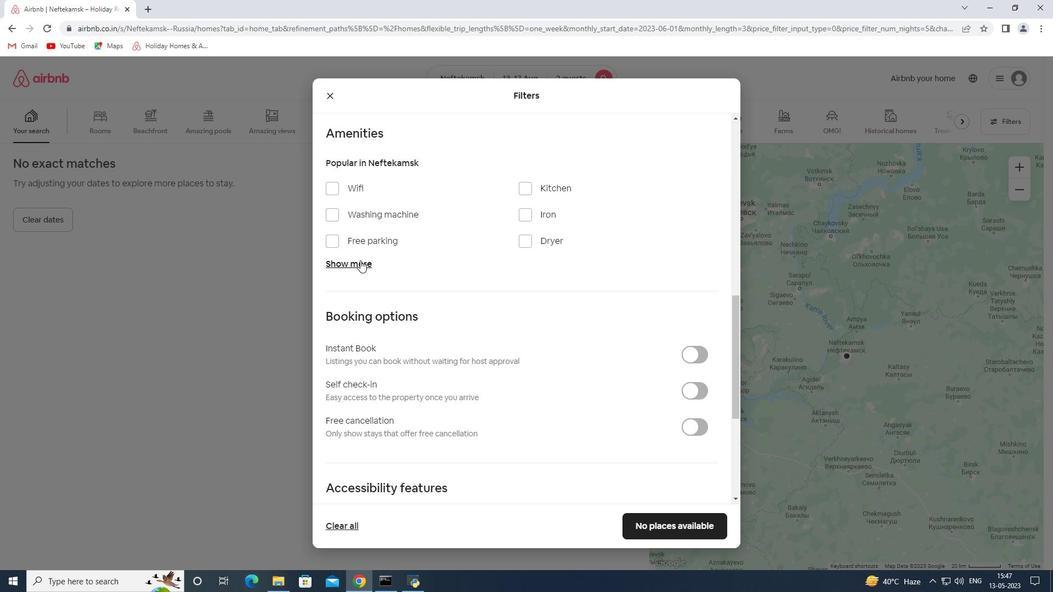 
Action: Mouse pressed left at (360, 260)
Screenshot: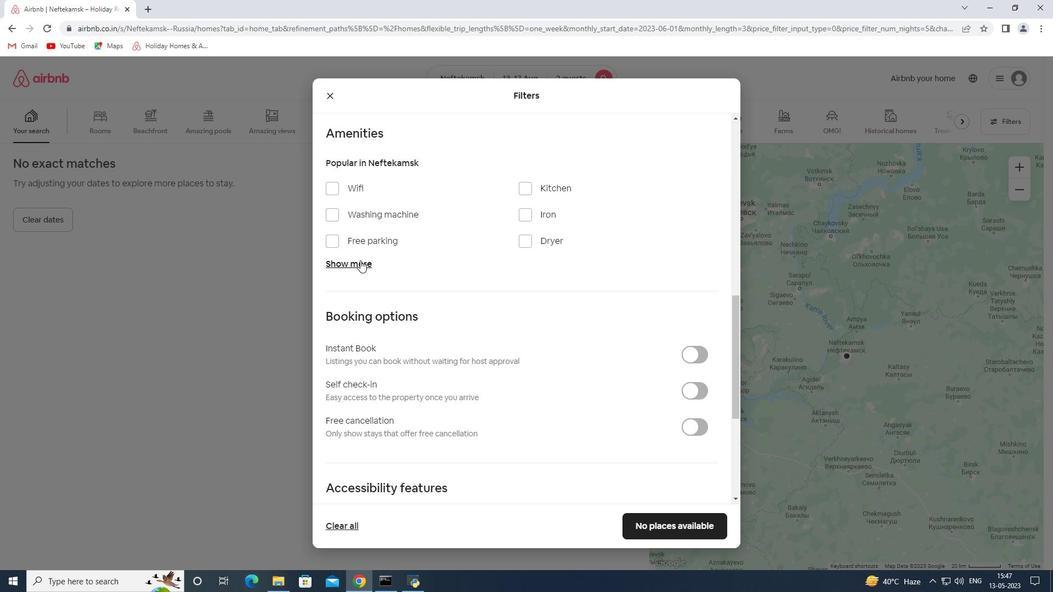 
Action: Mouse moved to (361, 245)
Screenshot: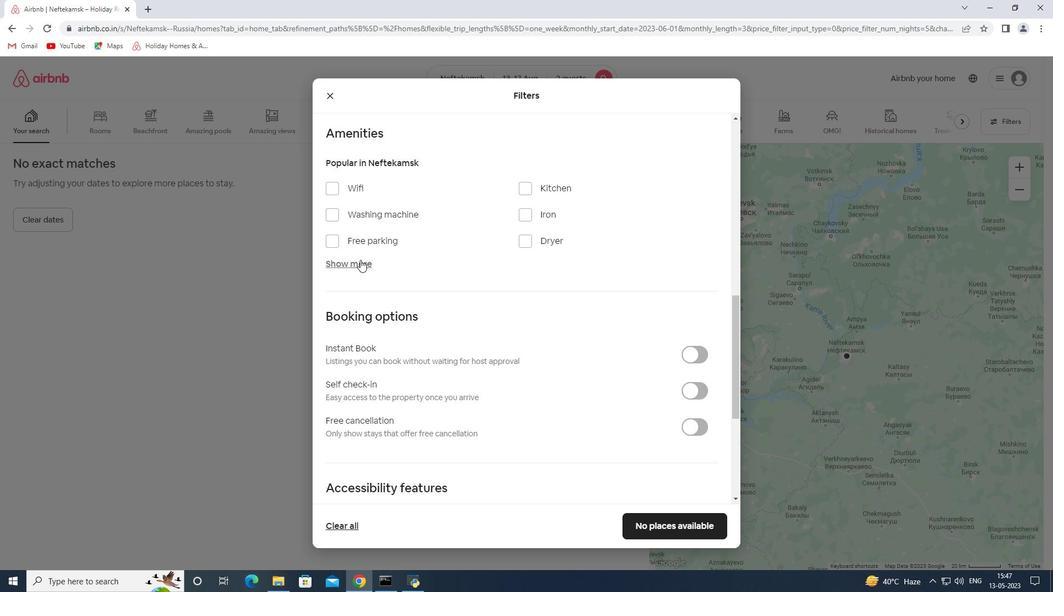 
Action: Mouse pressed left at (361, 245)
Screenshot: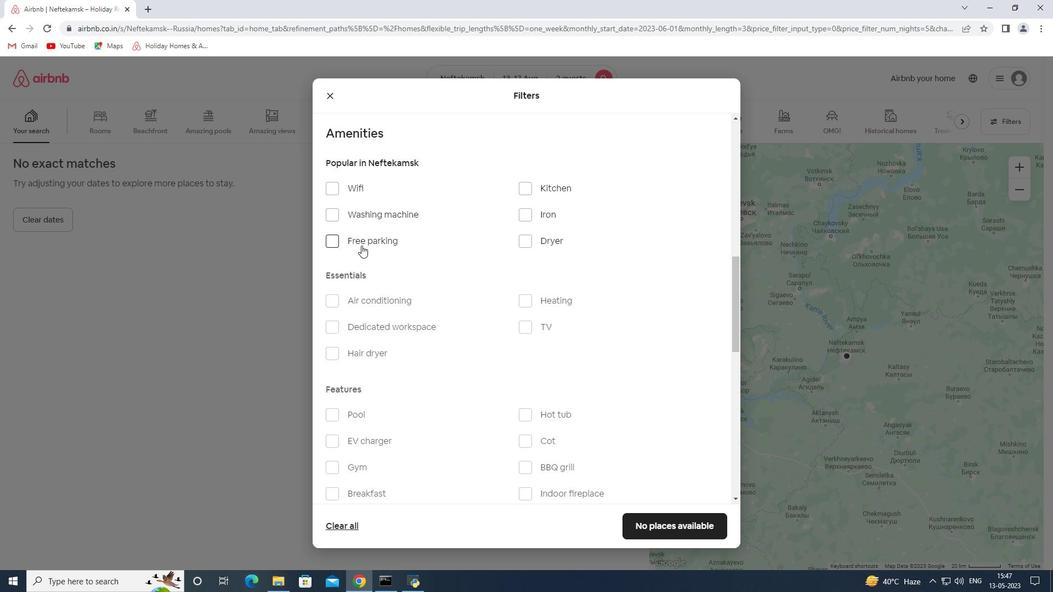 
Action: Mouse moved to (363, 185)
Screenshot: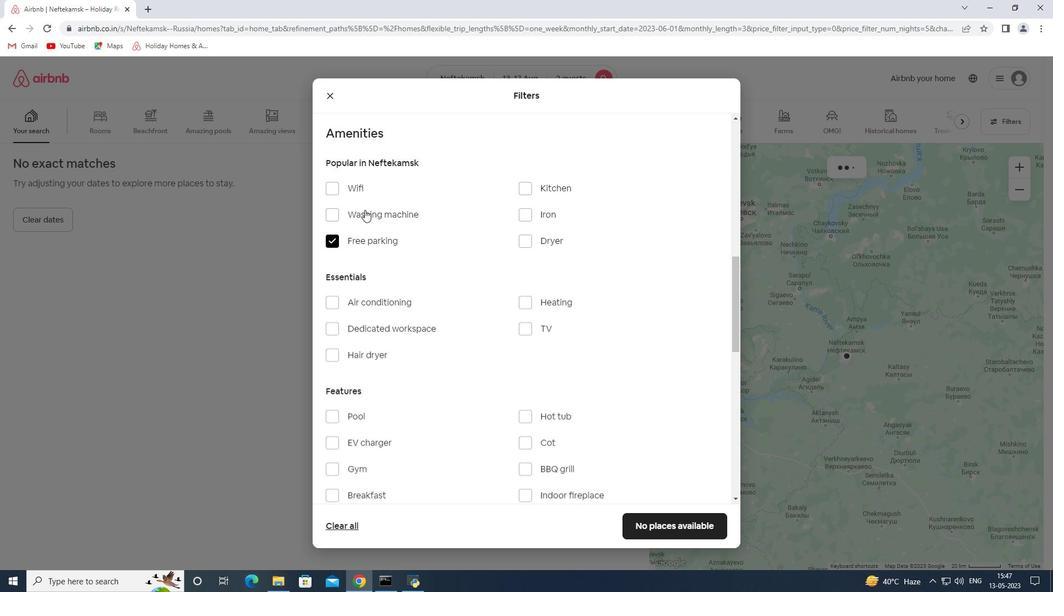
Action: Mouse pressed left at (363, 185)
Screenshot: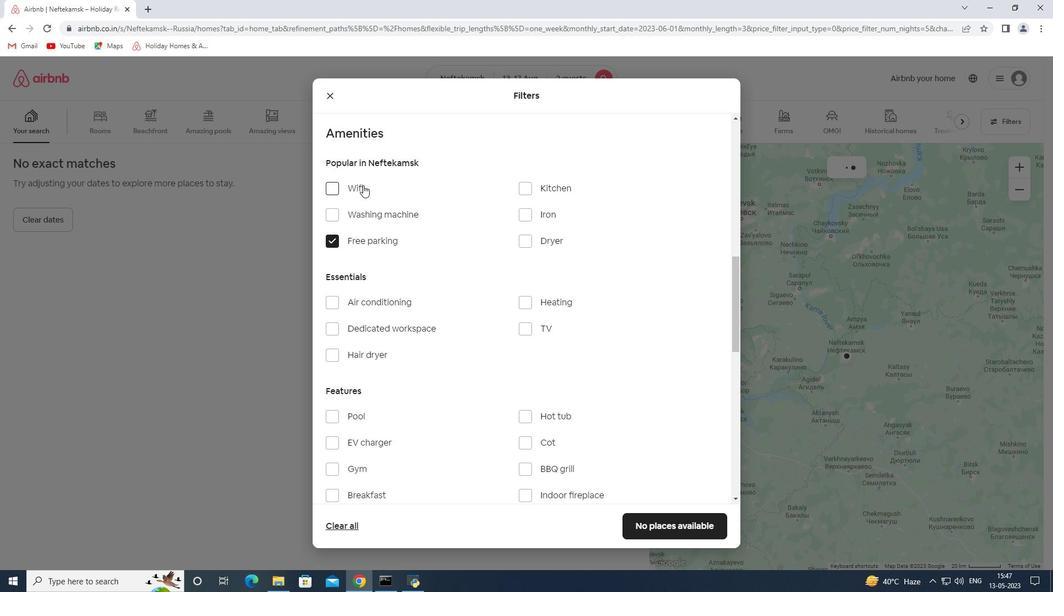 
Action: Mouse moved to (539, 323)
Screenshot: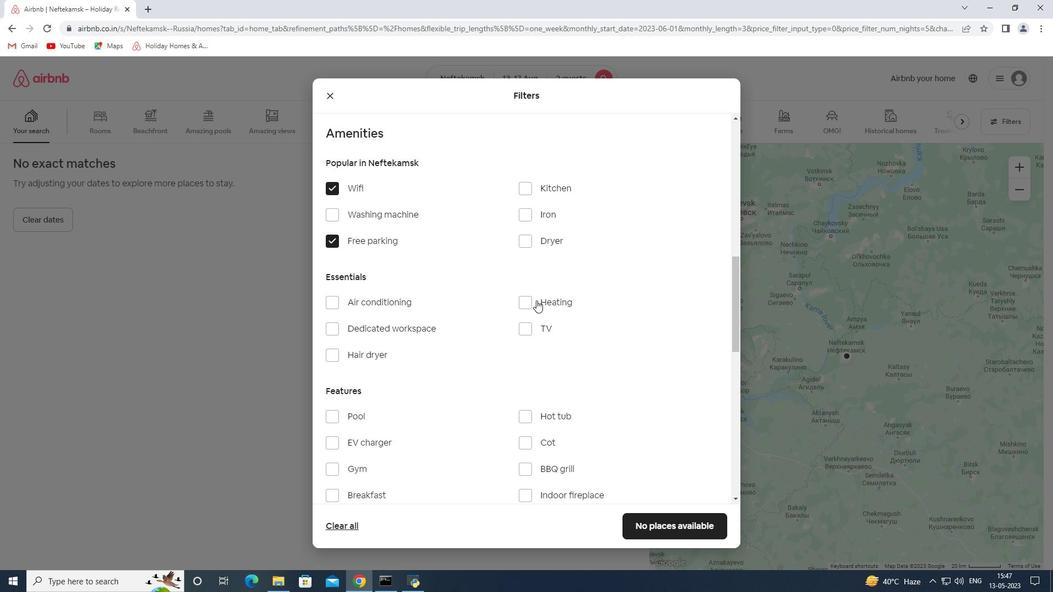 
Action: Mouse pressed left at (539, 323)
Screenshot: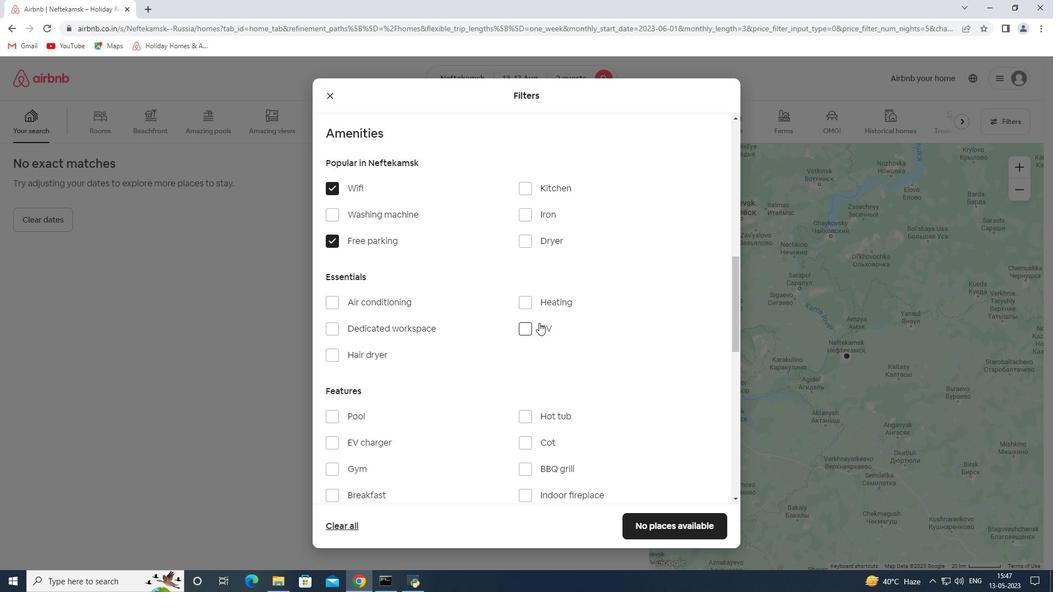 
Action: Mouse moved to (539, 323)
Screenshot: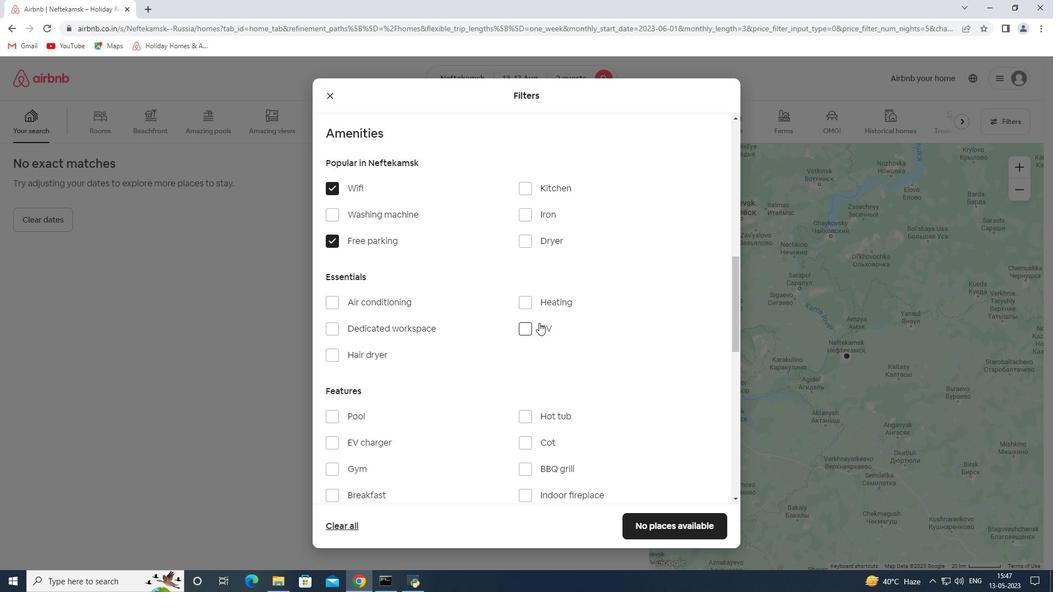 
Action: Mouse scrolled (539, 323) with delta (0, 0)
Screenshot: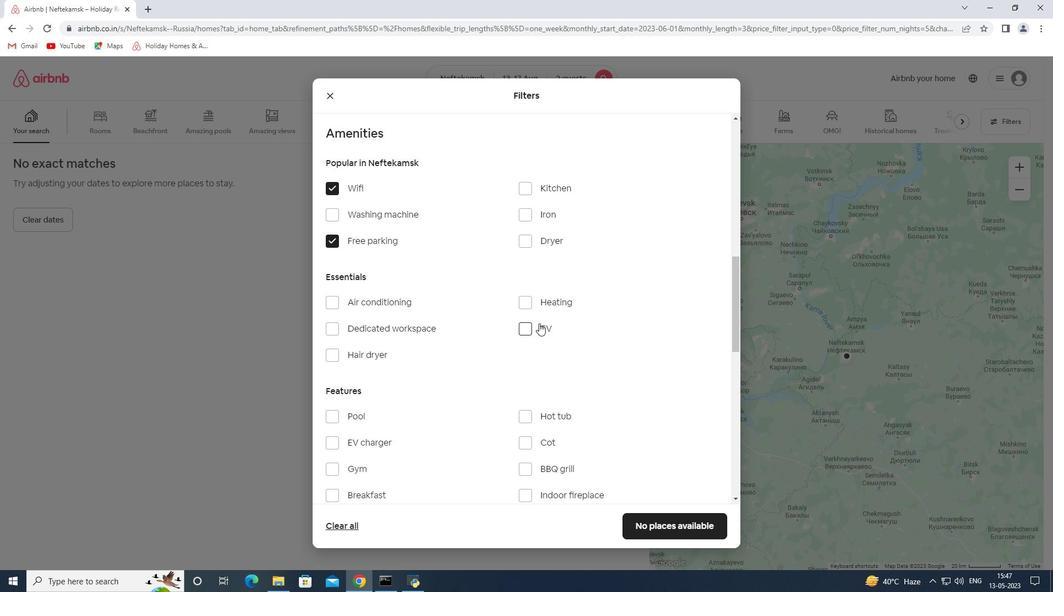 
Action: Mouse scrolled (539, 323) with delta (0, 0)
Screenshot: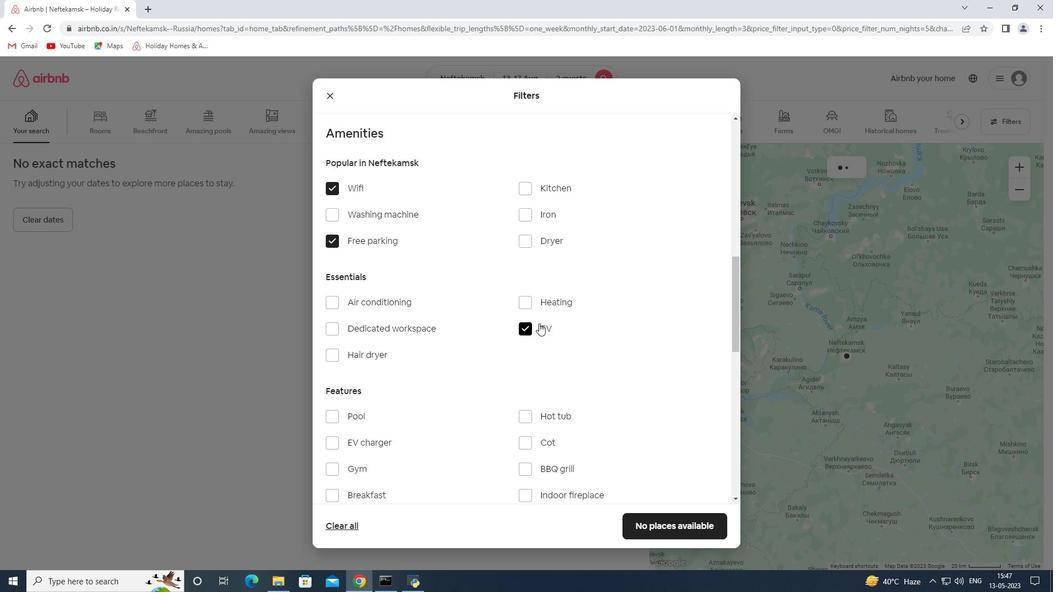 
Action: Mouse moved to (365, 386)
Screenshot: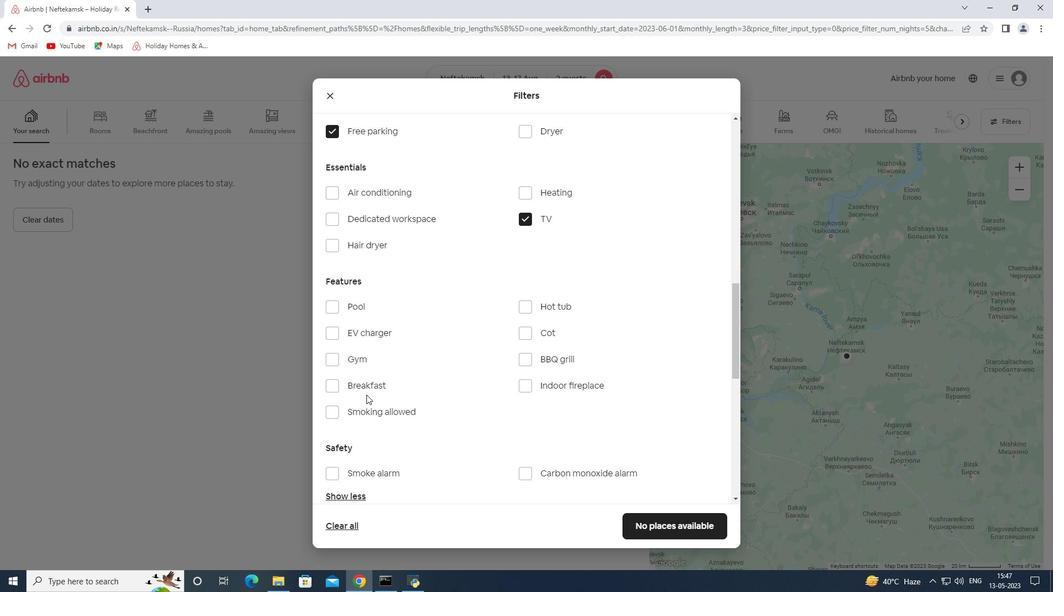 
Action: Mouse pressed left at (365, 386)
Screenshot: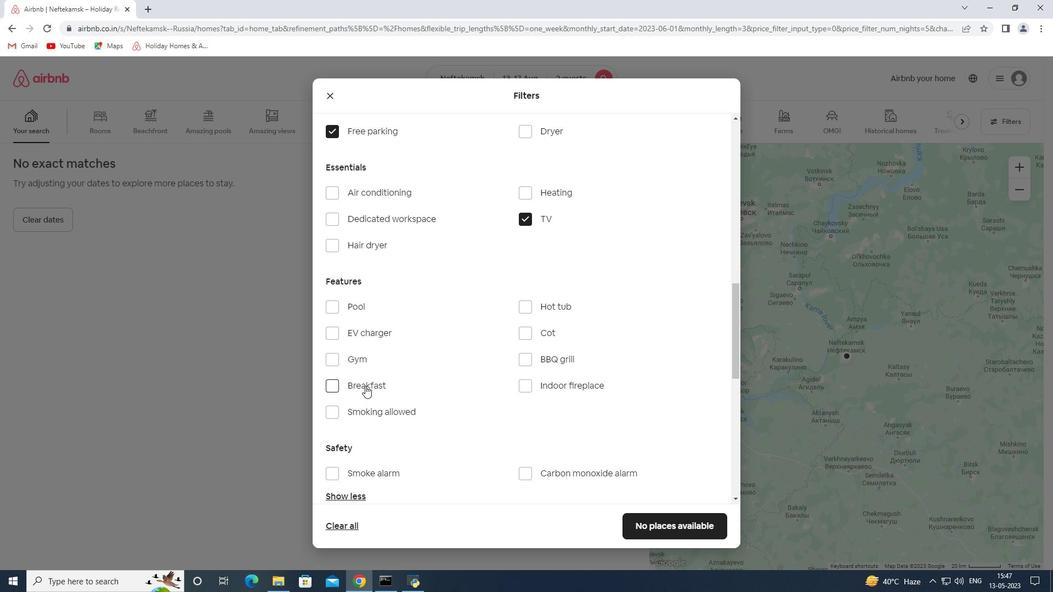 
Action: Mouse moved to (362, 346)
Screenshot: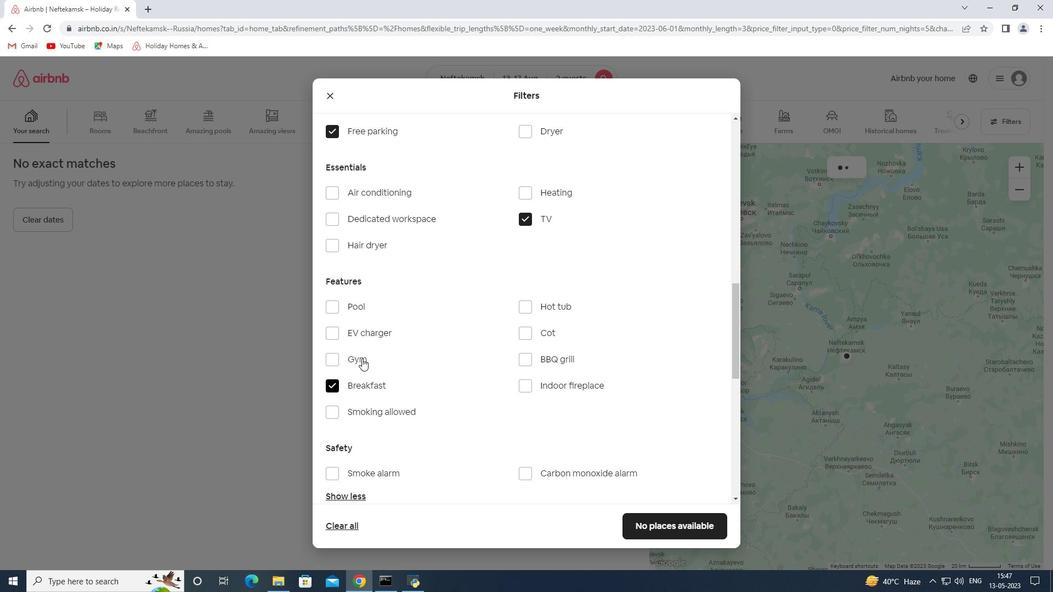 
Action: Mouse pressed left at (362, 346)
Screenshot: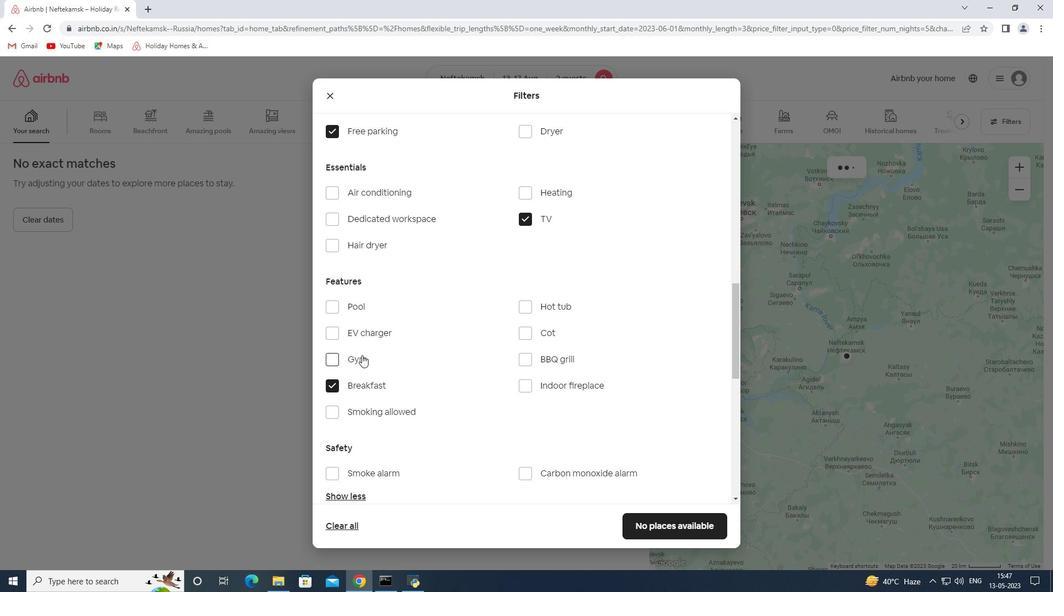 
Action: Mouse moved to (361, 356)
Screenshot: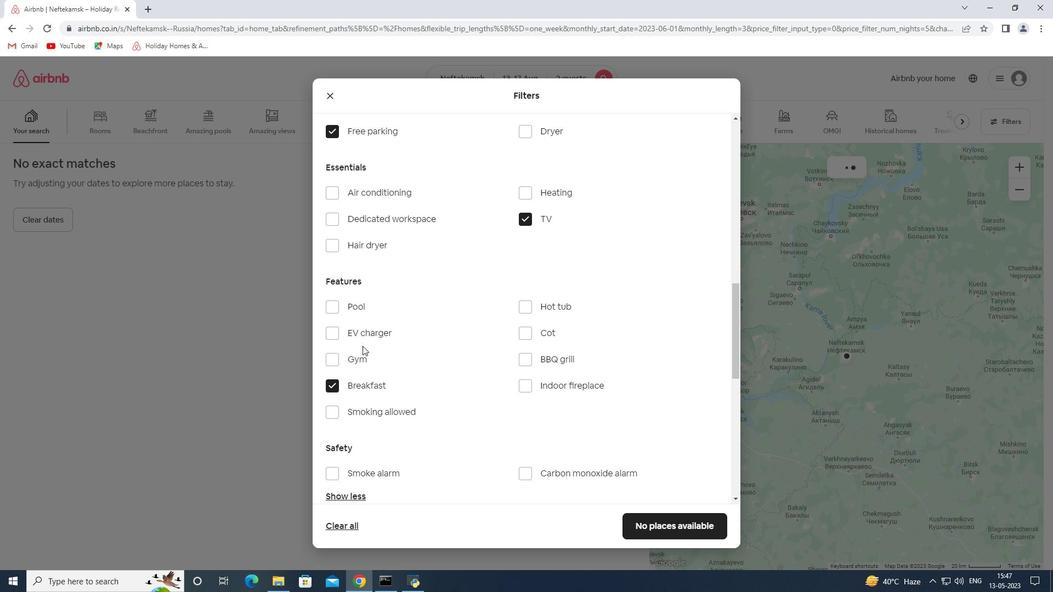 
Action: Mouse pressed left at (361, 356)
Screenshot: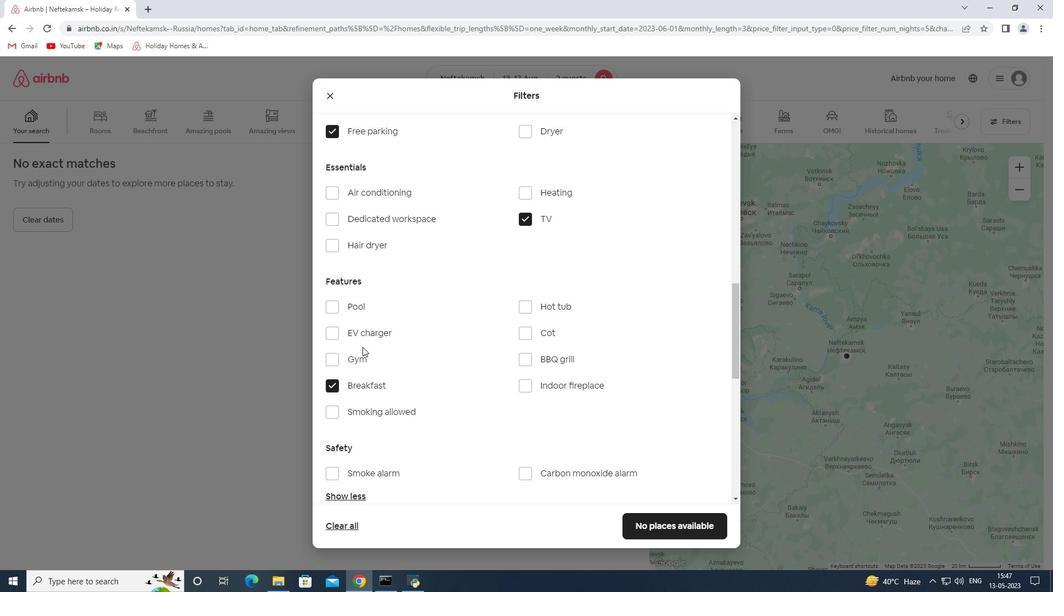 
Action: Mouse moved to (432, 336)
Screenshot: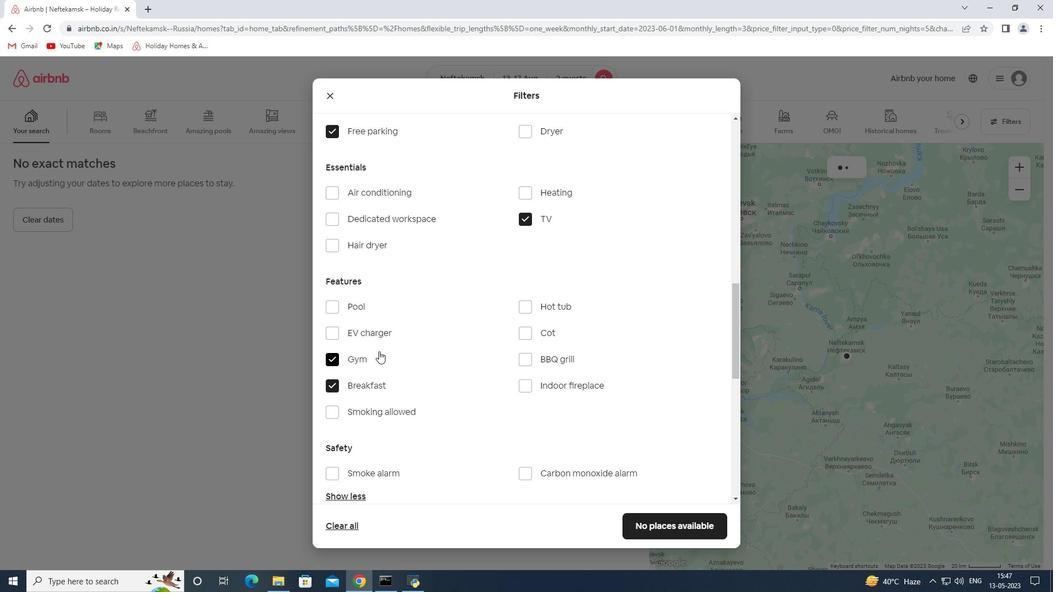 
Action: Mouse scrolled (432, 336) with delta (0, 0)
Screenshot: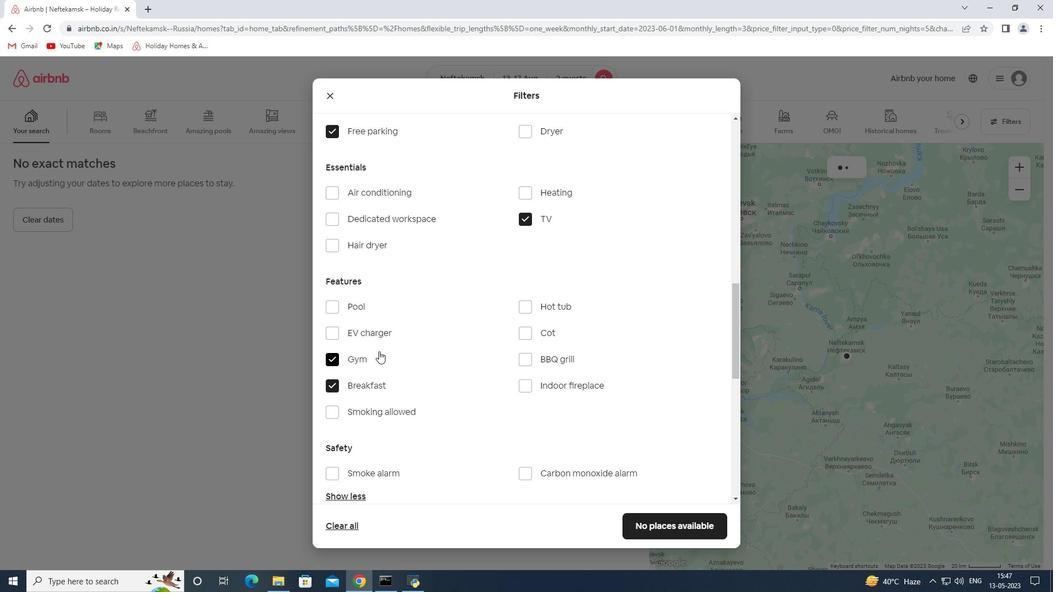 
Action: Mouse moved to (433, 336)
Screenshot: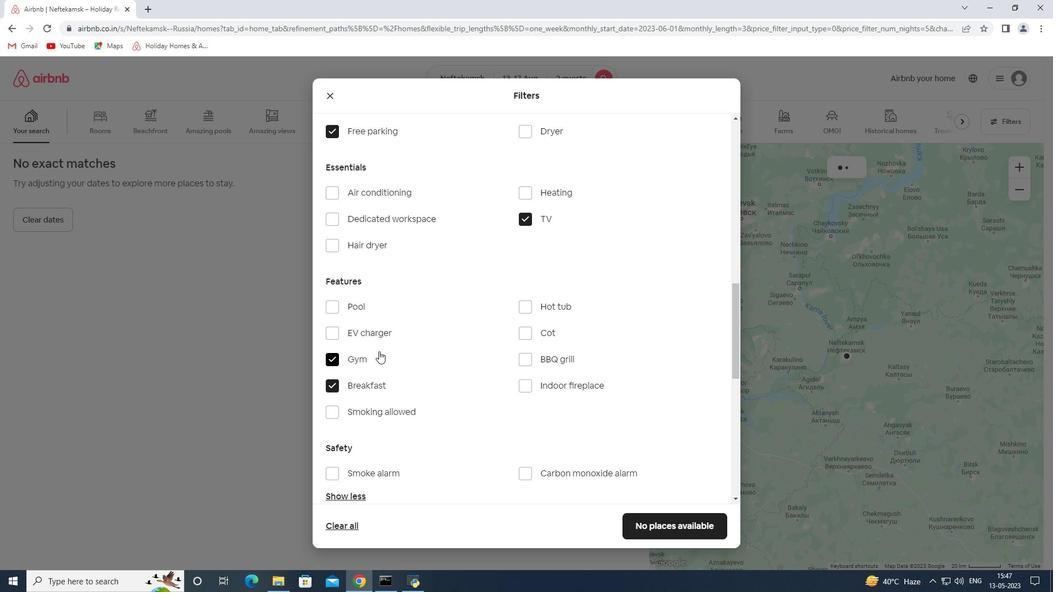 
Action: Mouse scrolled (433, 336) with delta (0, 0)
Screenshot: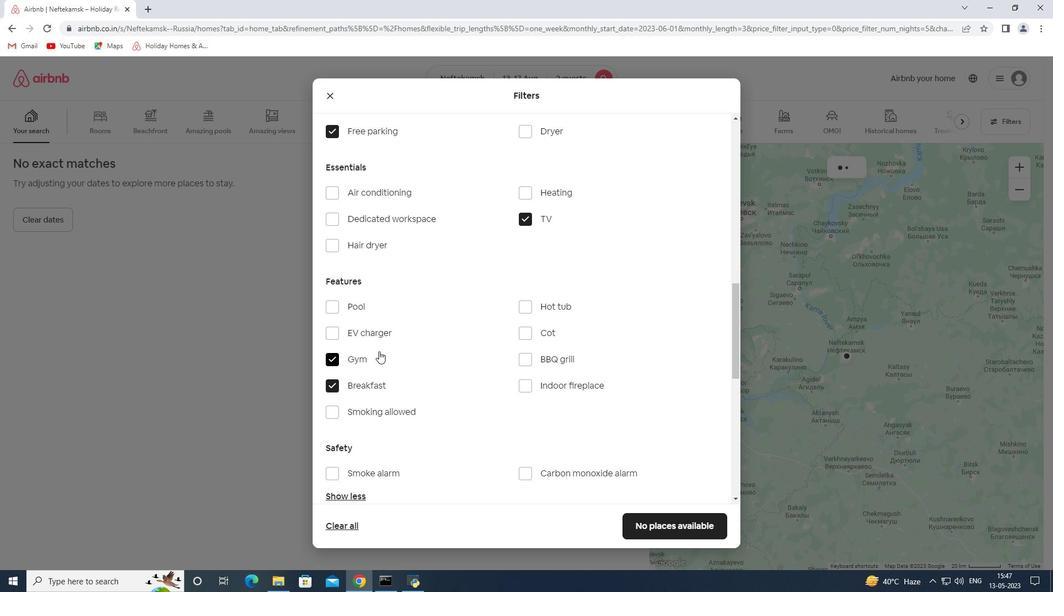
Action: Mouse scrolled (433, 336) with delta (0, 0)
Screenshot: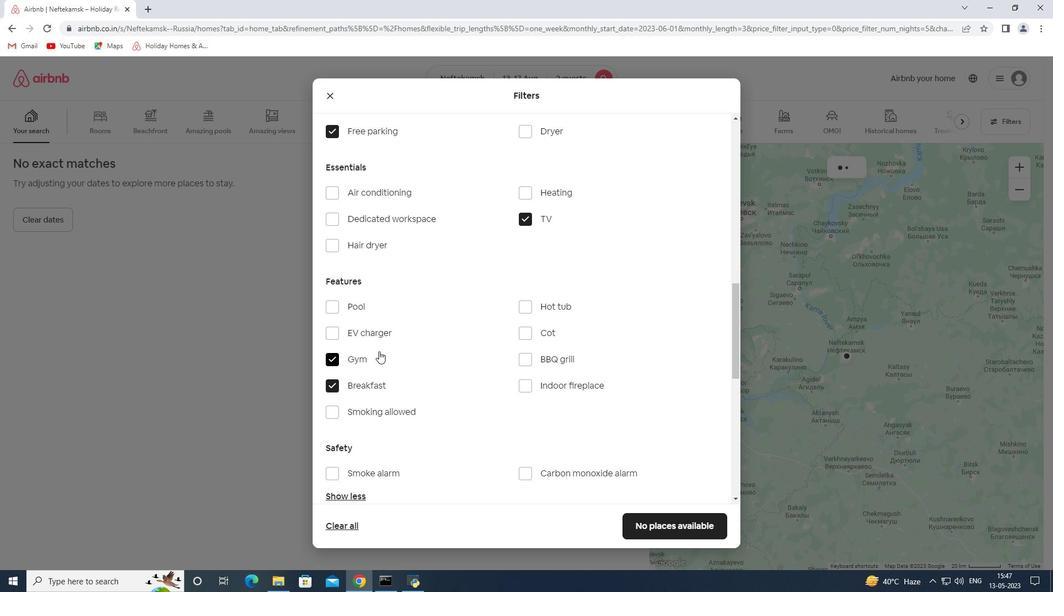 
Action: Mouse scrolled (433, 336) with delta (0, 0)
Screenshot: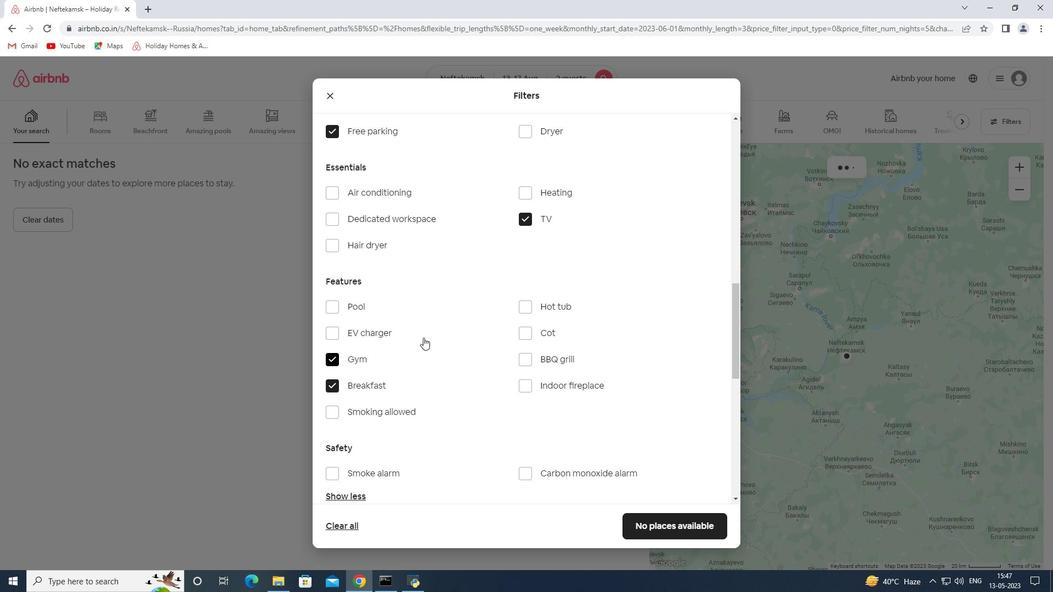 
Action: Mouse scrolled (433, 336) with delta (0, 0)
Screenshot: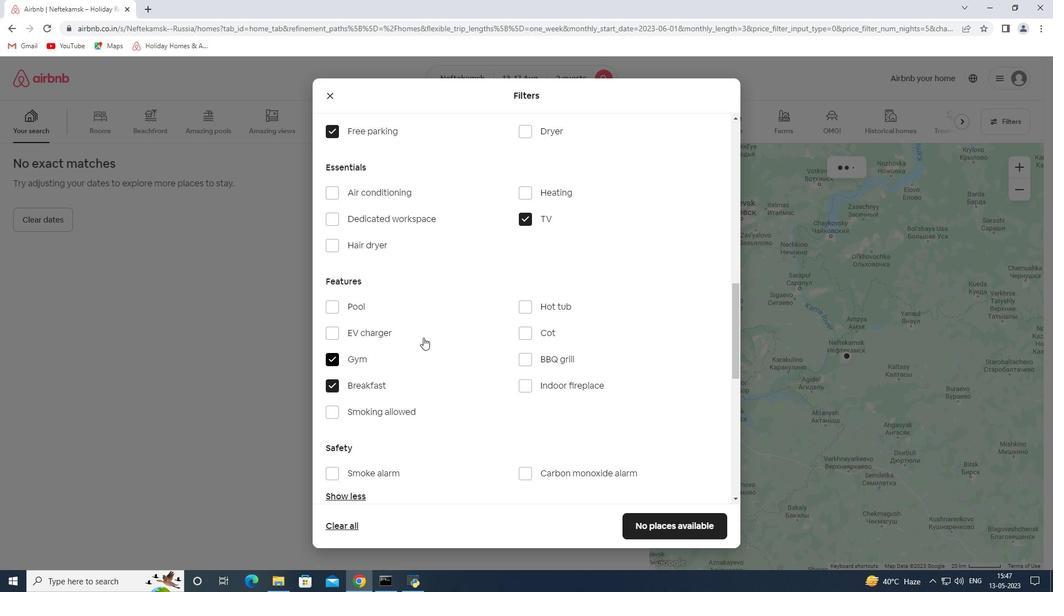 
Action: Mouse moved to (687, 350)
Screenshot: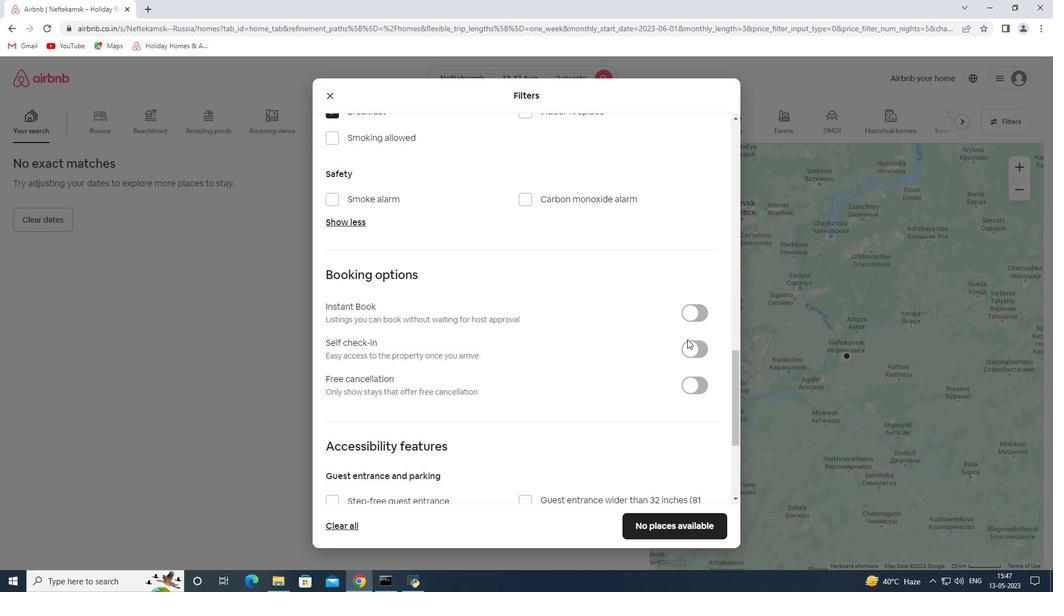 
Action: Mouse pressed left at (687, 350)
Screenshot: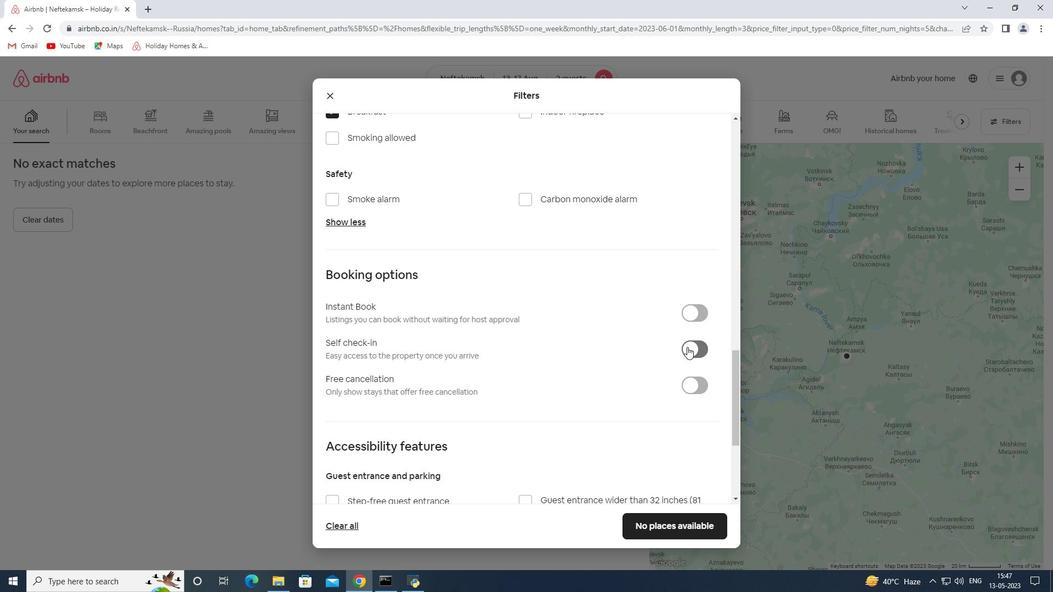 
Action: Mouse scrolled (687, 349) with delta (0, 0)
Screenshot: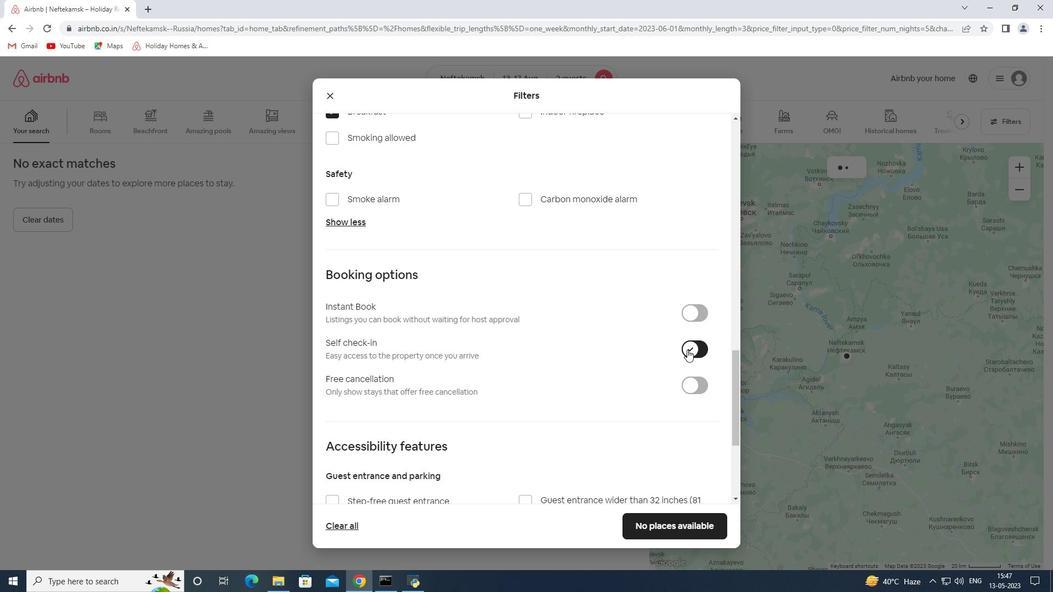 
Action: Mouse scrolled (687, 349) with delta (0, 0)
Screenshot: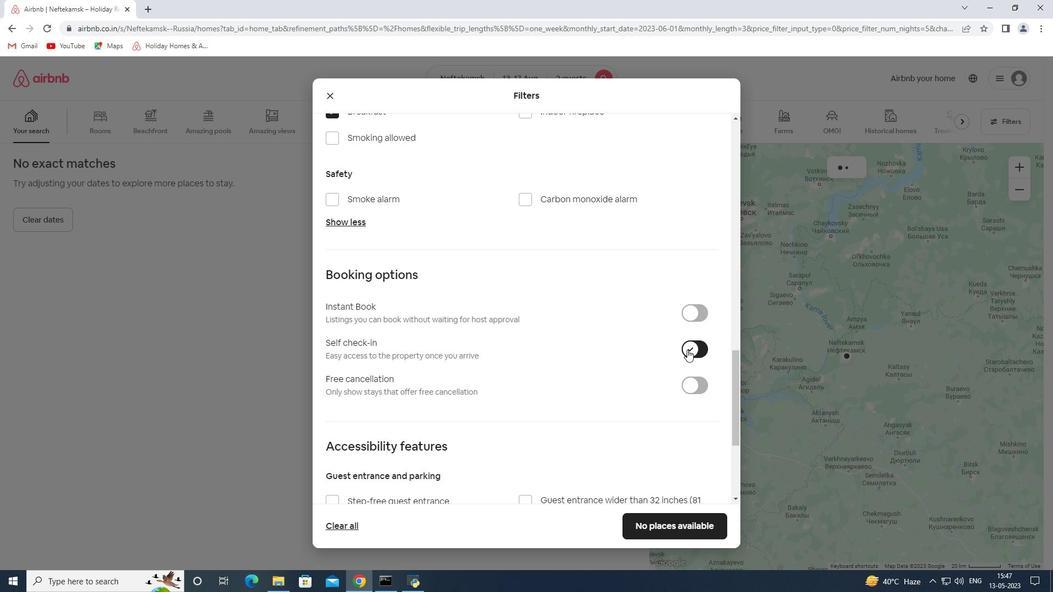 
Action: Mouse scrolled (687, 349) with delta (0, 0)
Screenshot: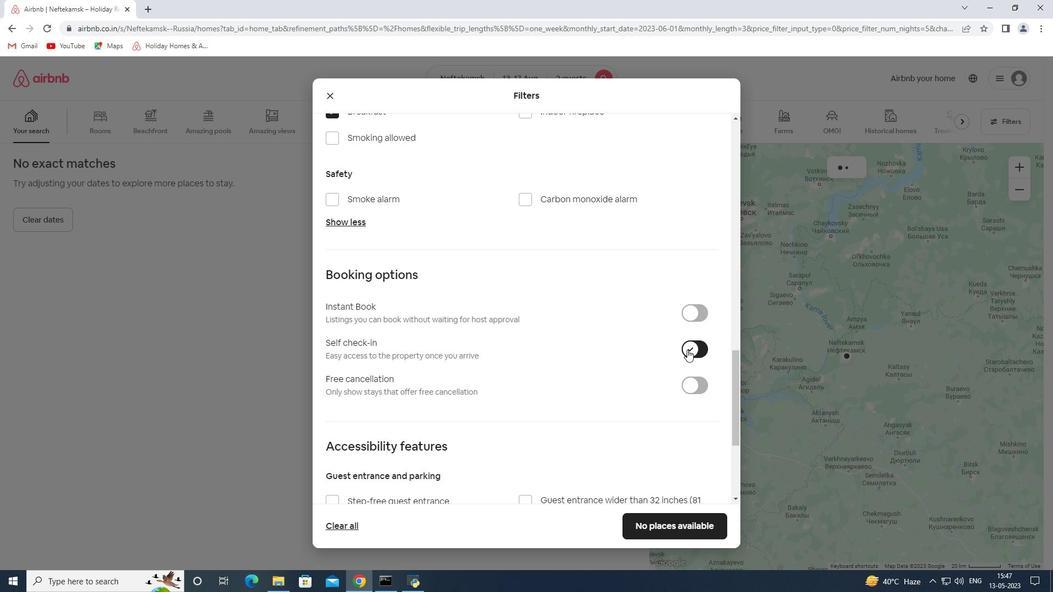 
Action: Mouse scrolled (687, 349) with delta (0, 0)
Screenshot: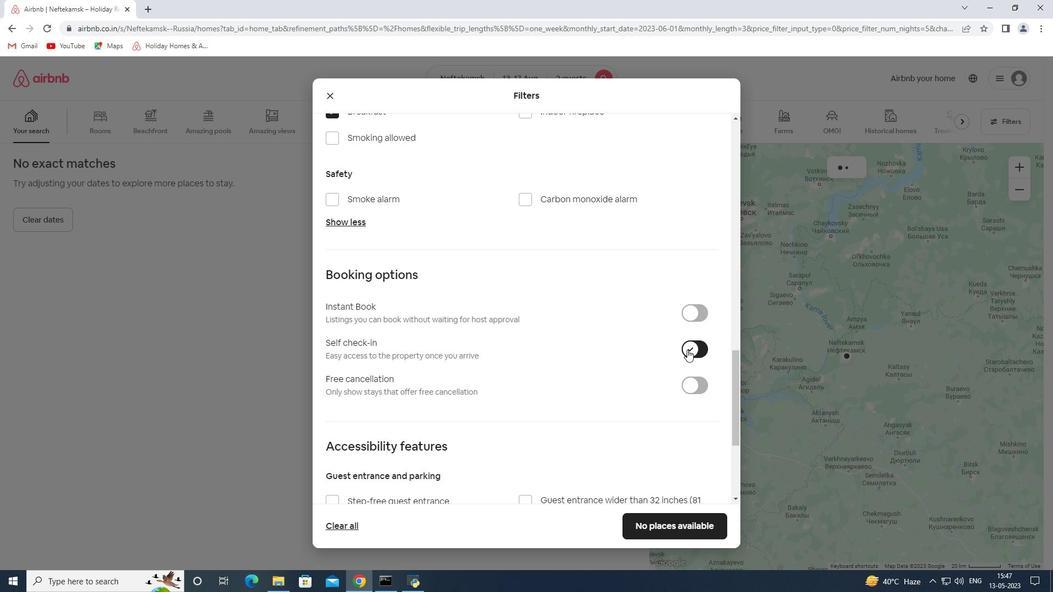 
Action: Mouse scrolled (687, 349) with delta (0, 0)
Screenshot: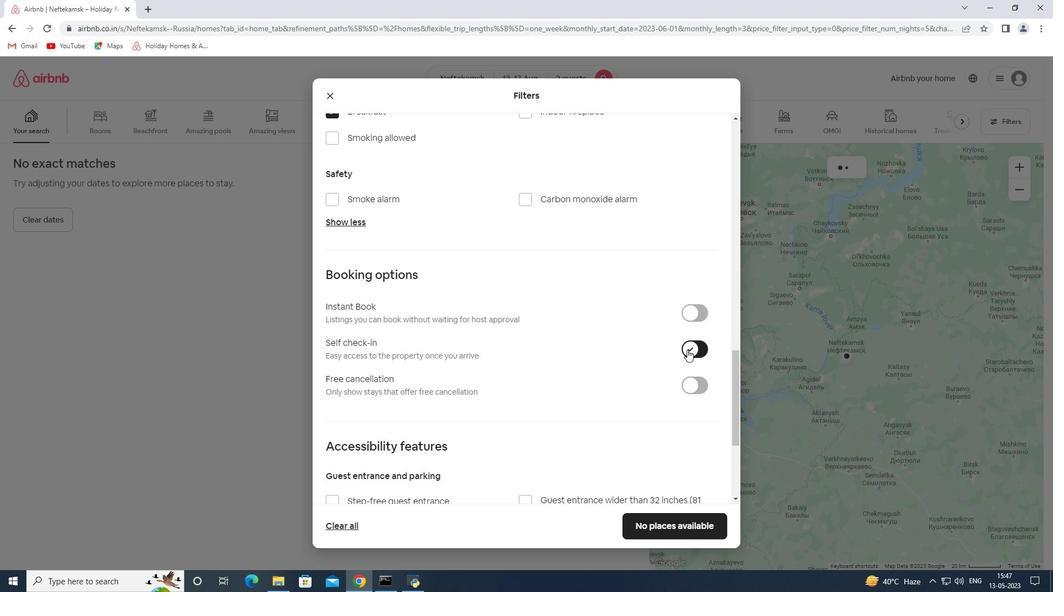 
Action: Mouse scrolled (687, 349) with delta (0, 0)
Screenshot: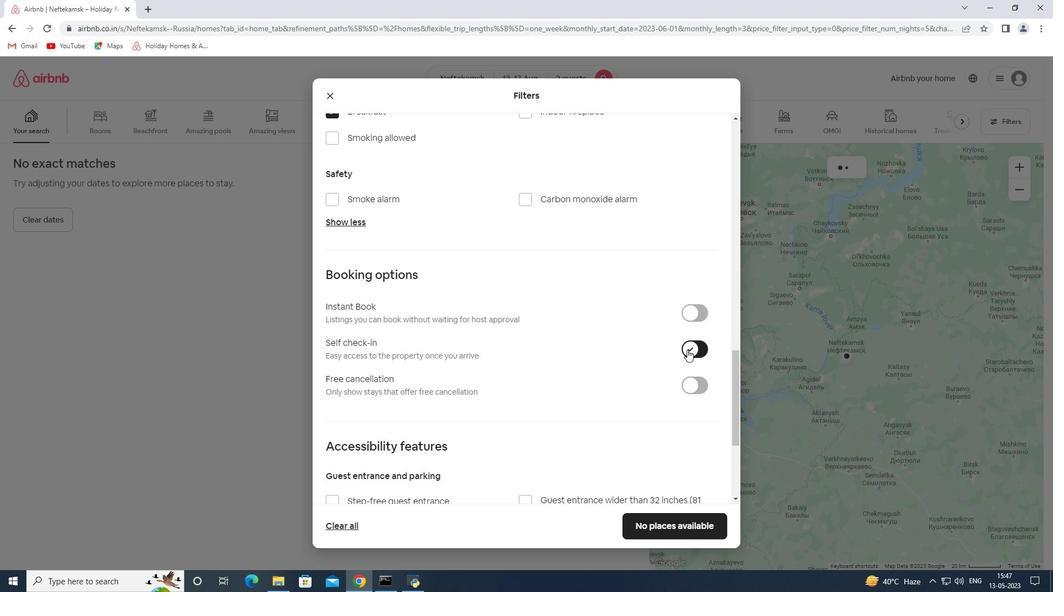 
Action: Mouse moved to (698, 533)
Screenshot: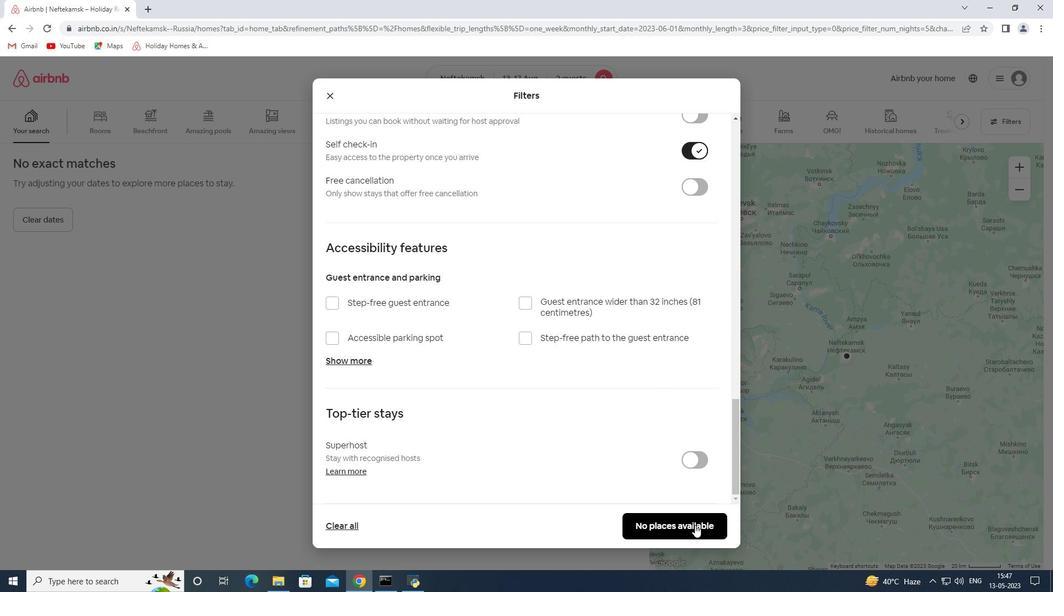
Action: Mouse pressed left at (698, 533)
Screenshot: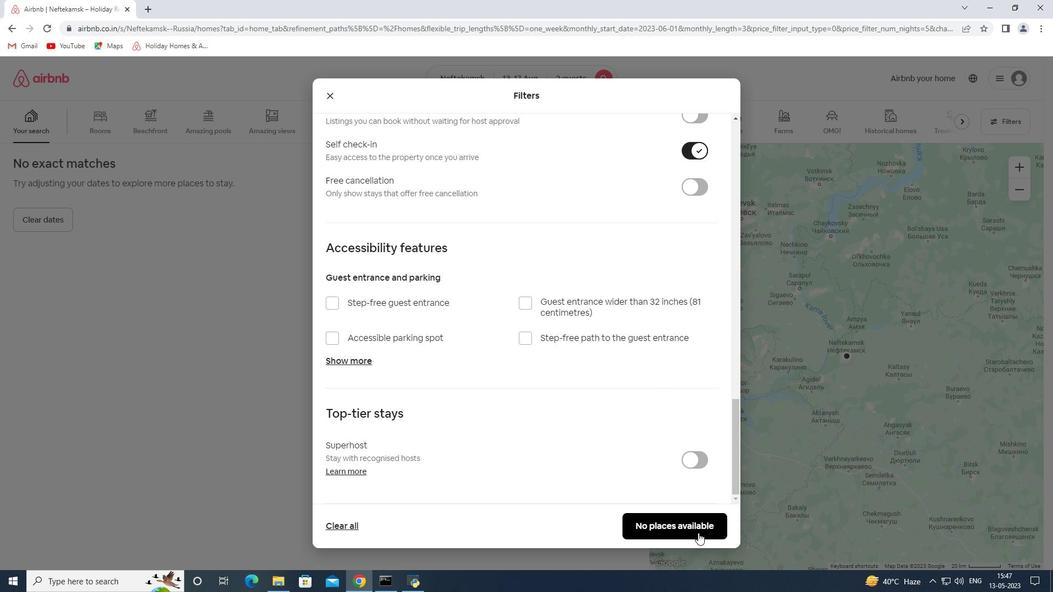 
Action: Mouse moved to (537, 235)
Screenshot: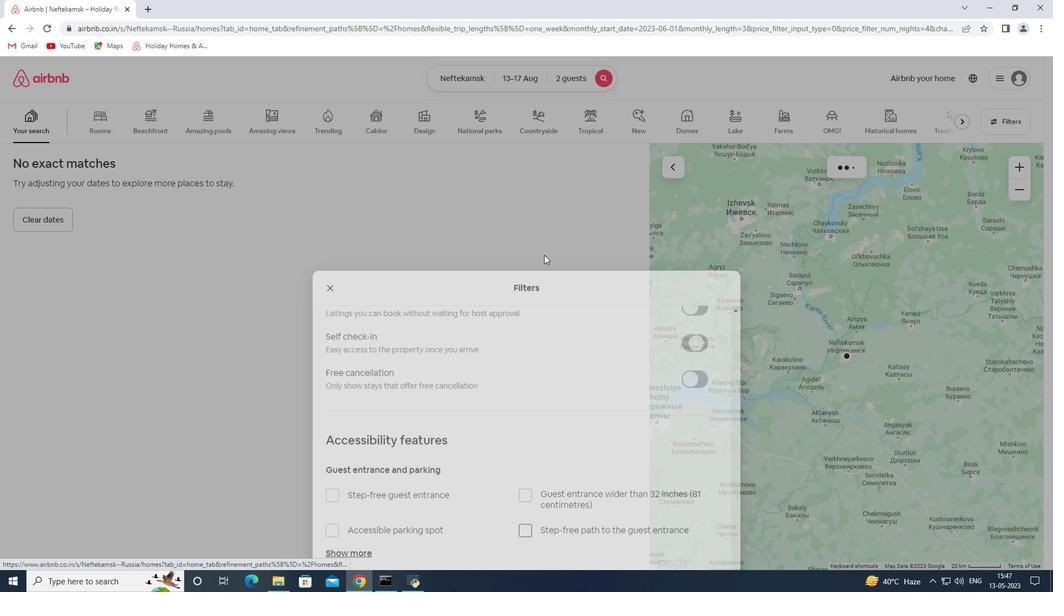 
